 Task: Find connections with filter location El Idrissia with filter topic #ContentMarketingwith filter profile language English with filter current company AlMansoori Petroleum Services with filter school Jadavpur University, Kolkata with filter industry Accommodation Services with filter service category AnimationArchitecture with filter keywords title Accounts Payable/Receivable Clerk
Action: Mouse moved to (502, 74)
Screenshot: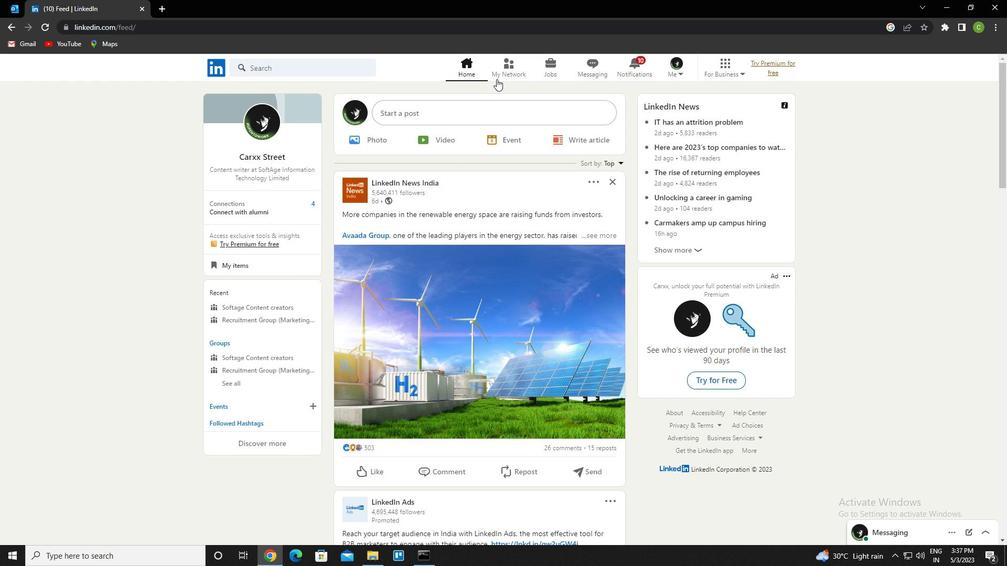 
Action: Mouse pressed left at (502, 74)
Screenshot: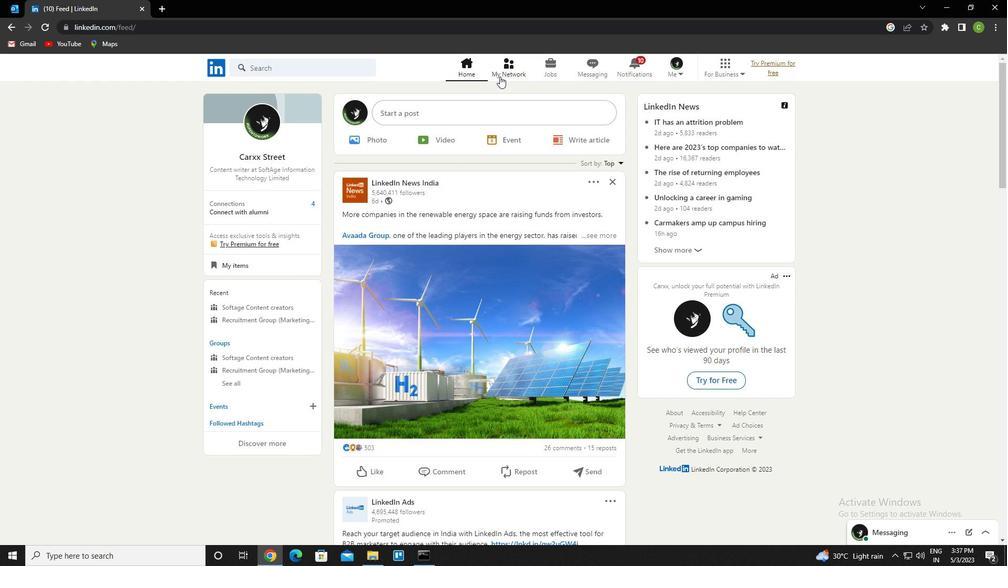 
Action: Mouse moved to (323, 127)
Screenshot: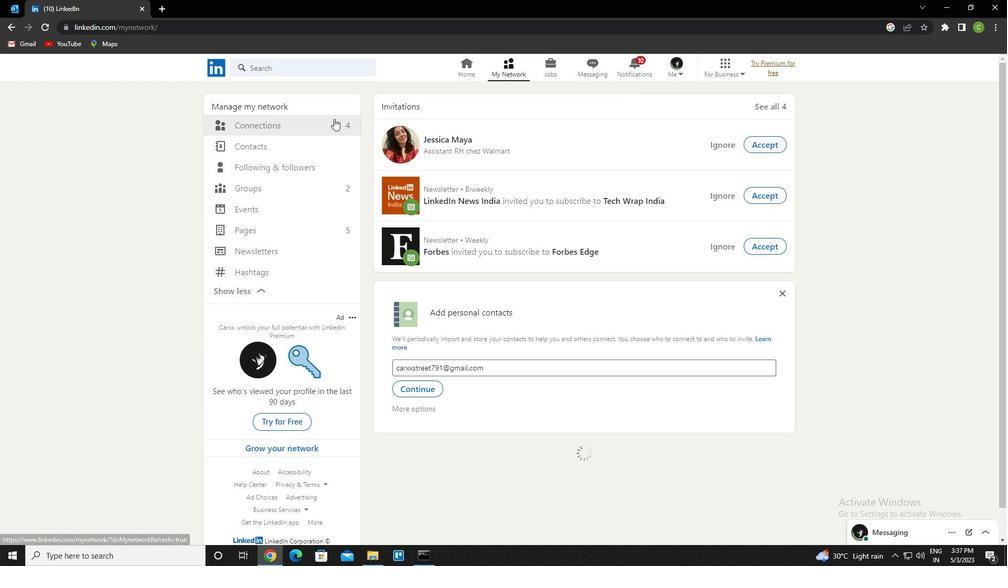 
Action: Mouse pressed left at (323, 127)
Screenshot: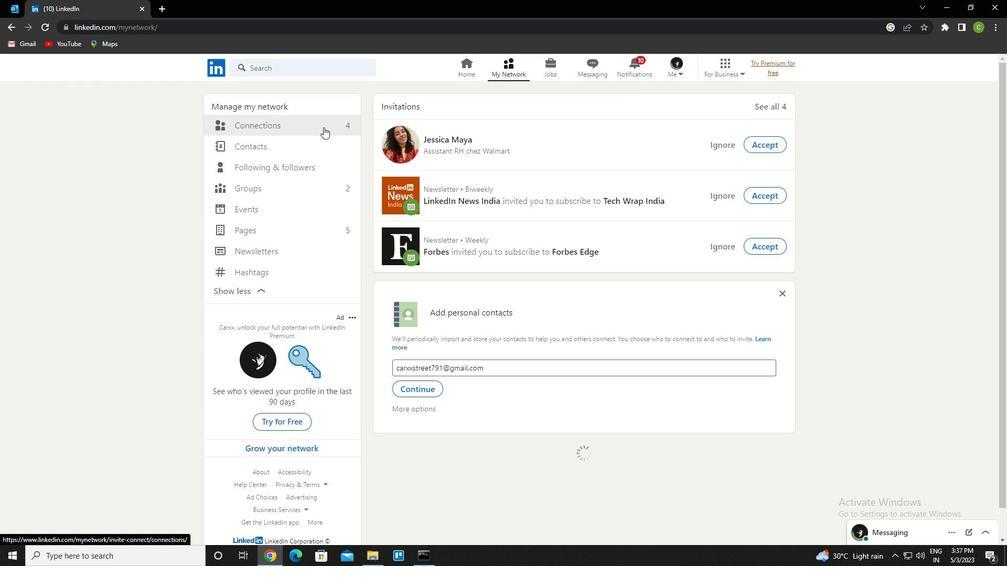 
Action: Mouse moved to (587, 123)
Screenshot: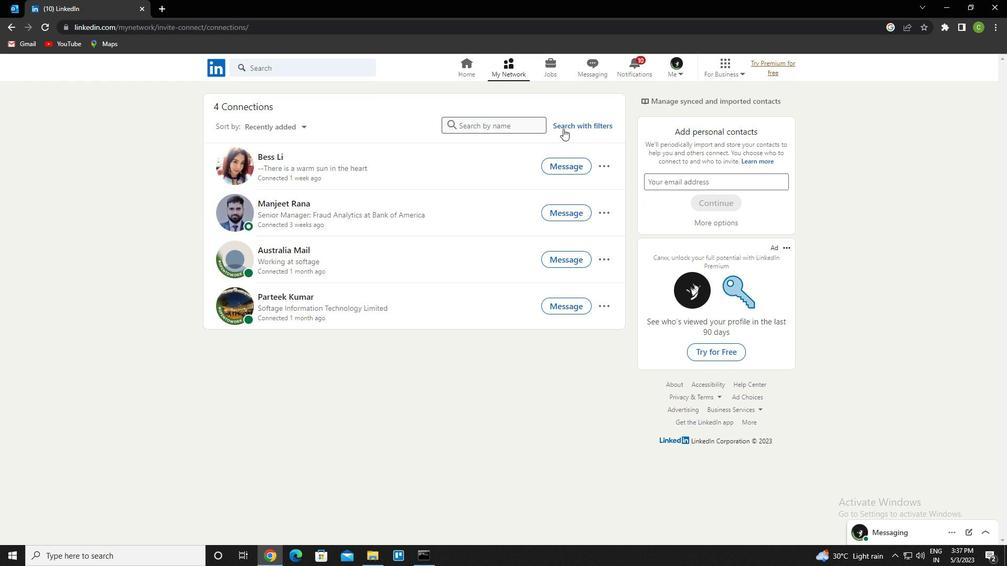 
Action: Mouse pressed left at (587, 123)
Screenshot: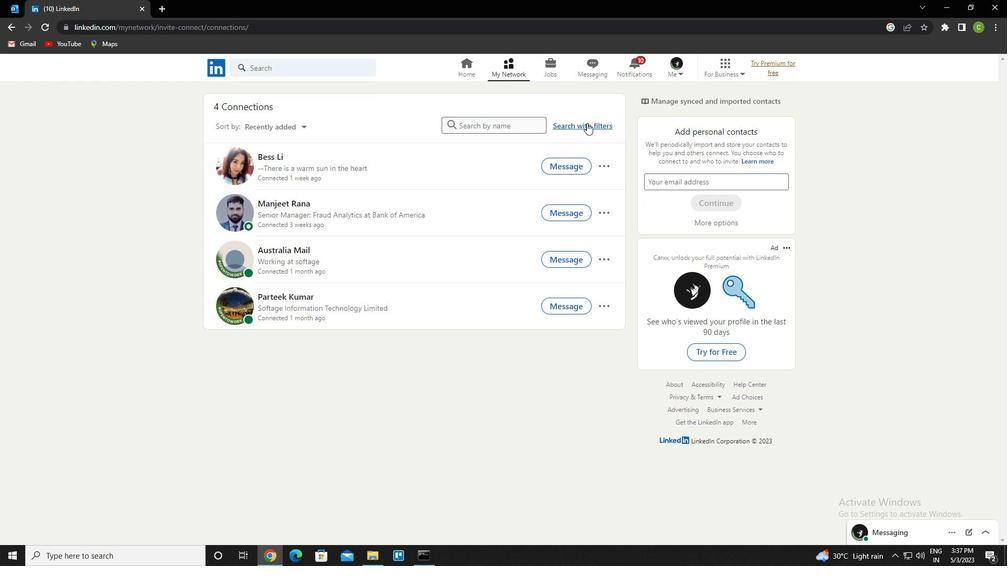 
Action: Mouse moved to (538, 99)
Screenshot: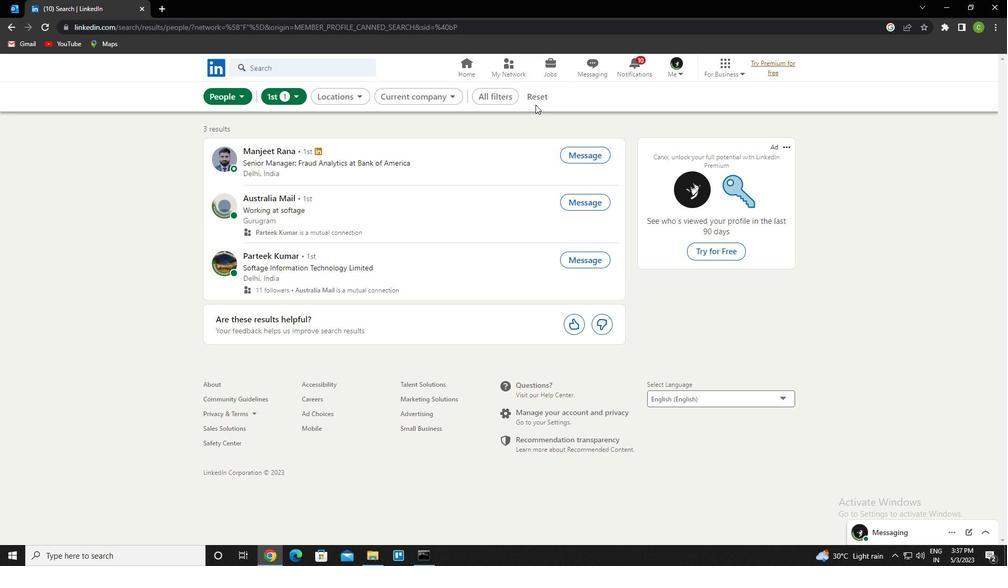 
Action: Mouse pressed left at (538, 99)
Screenshot: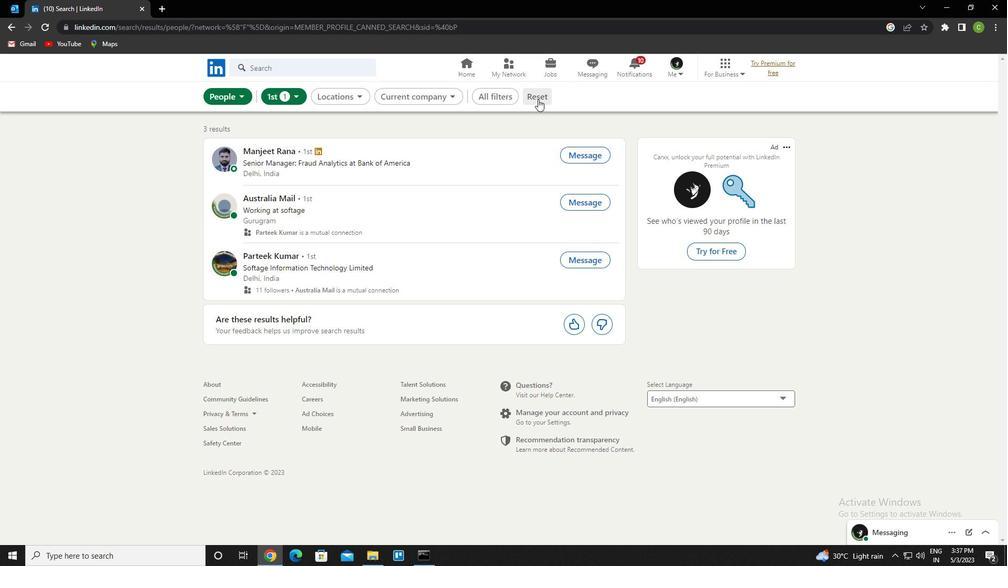 
Action: Mouse moved to (515, 99)
Screenshot: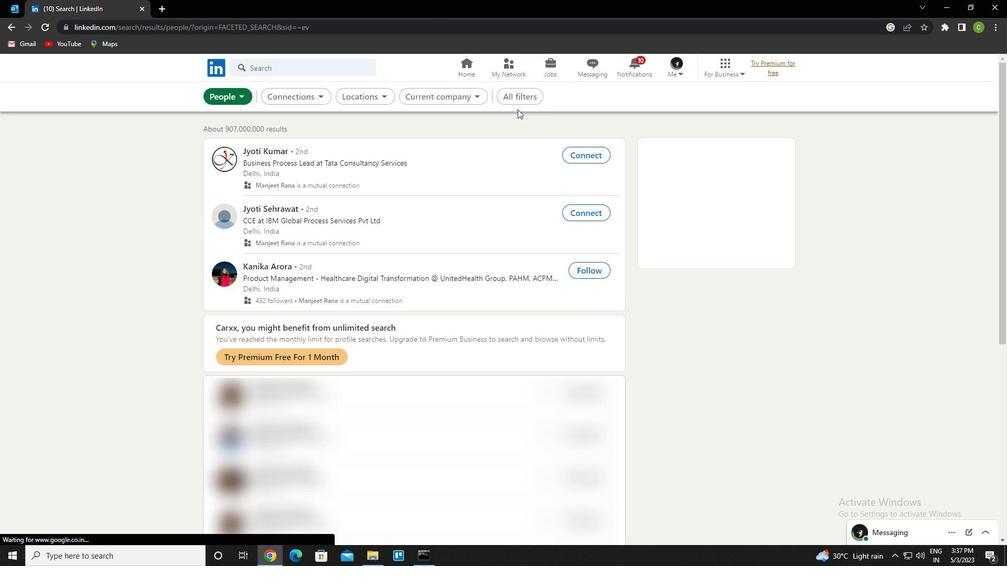 
Action: Mouse pressed left at (515, 99)
Screenshot: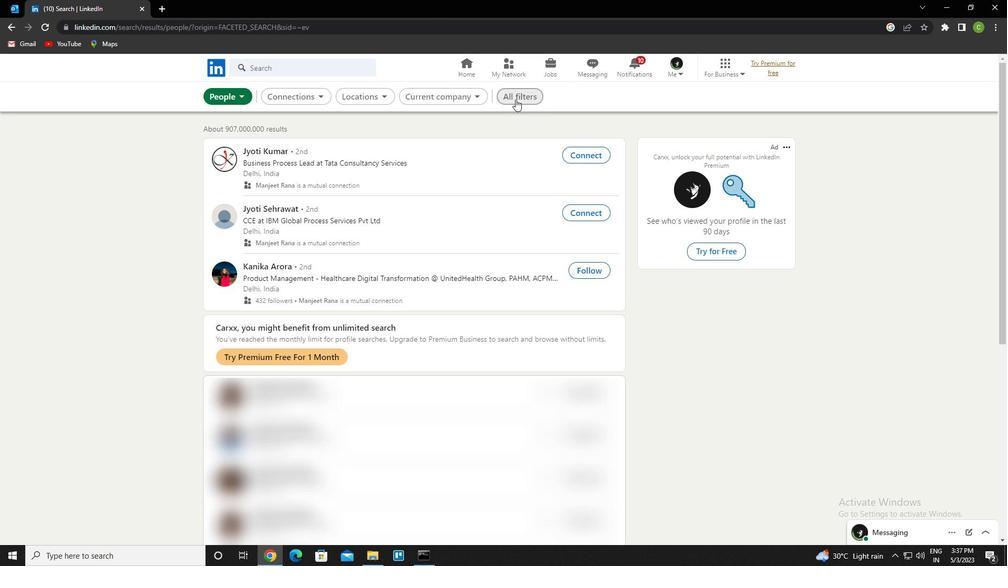 
Action: Mouse moved to (823, 313)
Screenshot: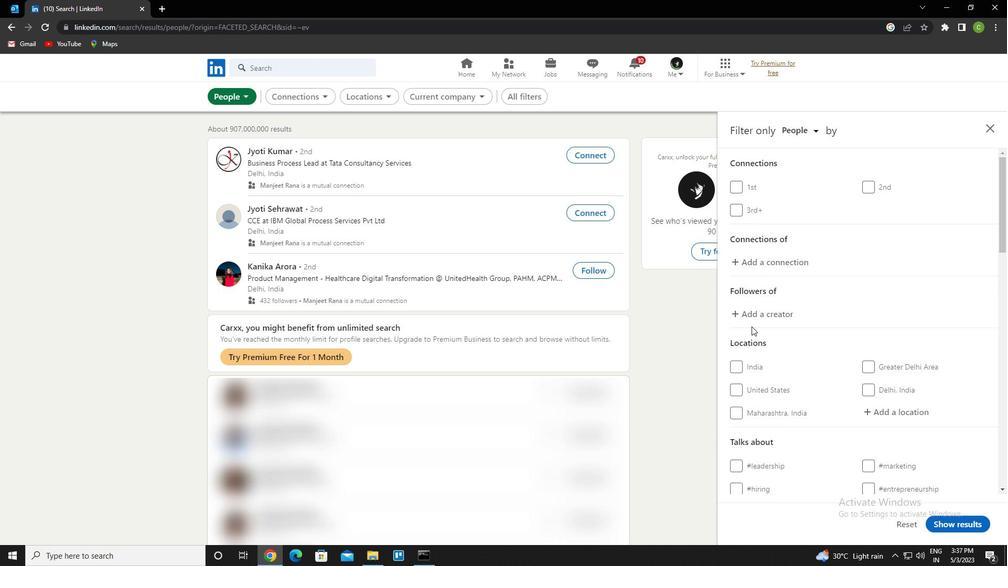 
Action: Mouse scrolled (823, 312) with delta (0, 0)
Screenshot: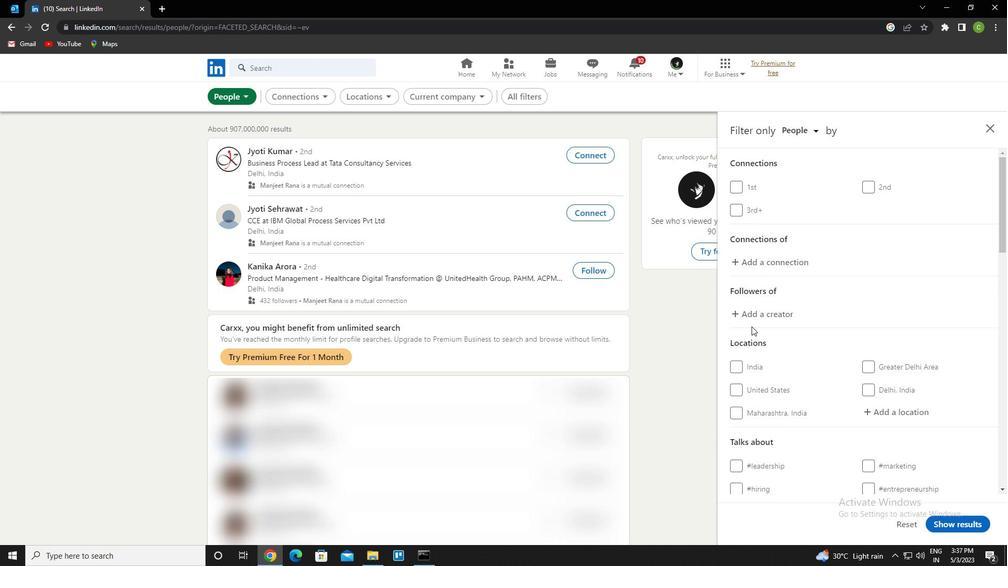 
Action: Mouse moved to (830, 304)
Screenshot: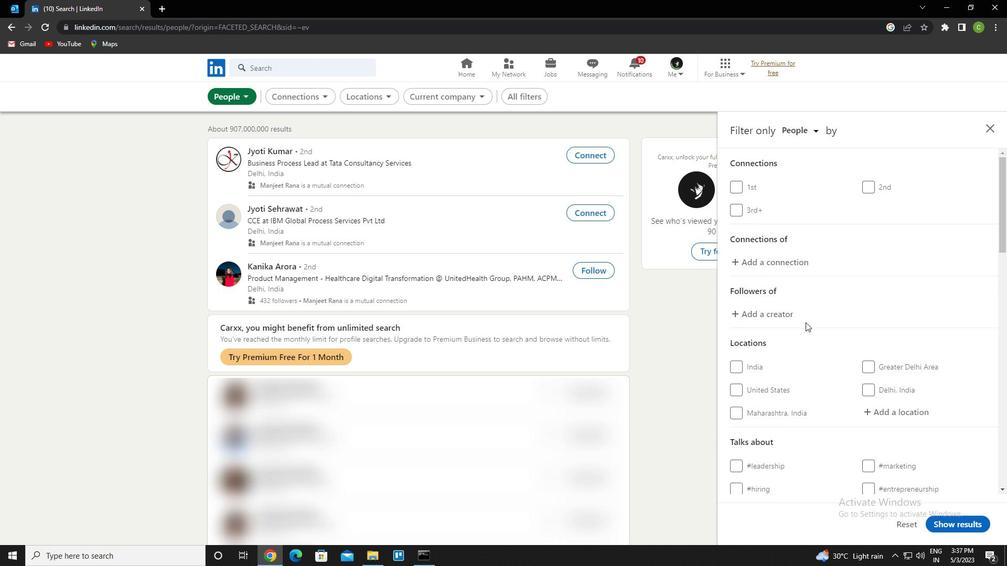 
Action: Mouse scrolled (830, 303) with delta (0, 0)
Screenshot: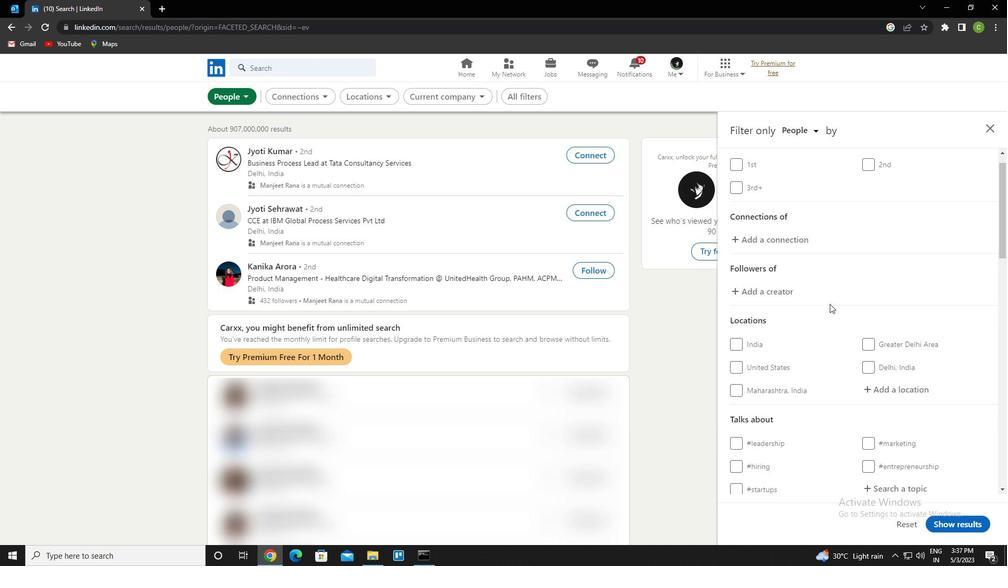 
Action: Mouse moved to (887, 300)
Screenshot: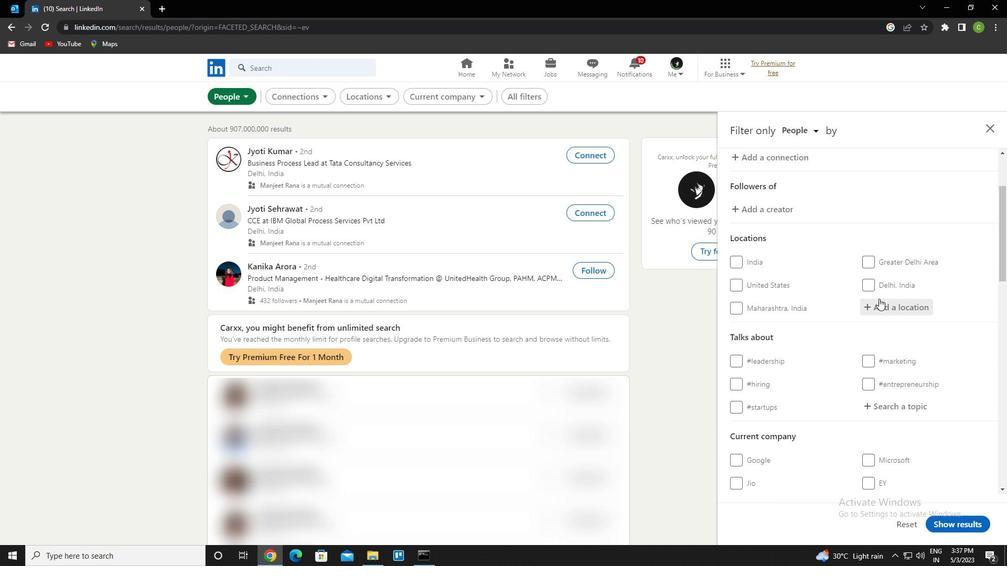 
Action: Mouse pressed left at (887, 300)
Screenshot: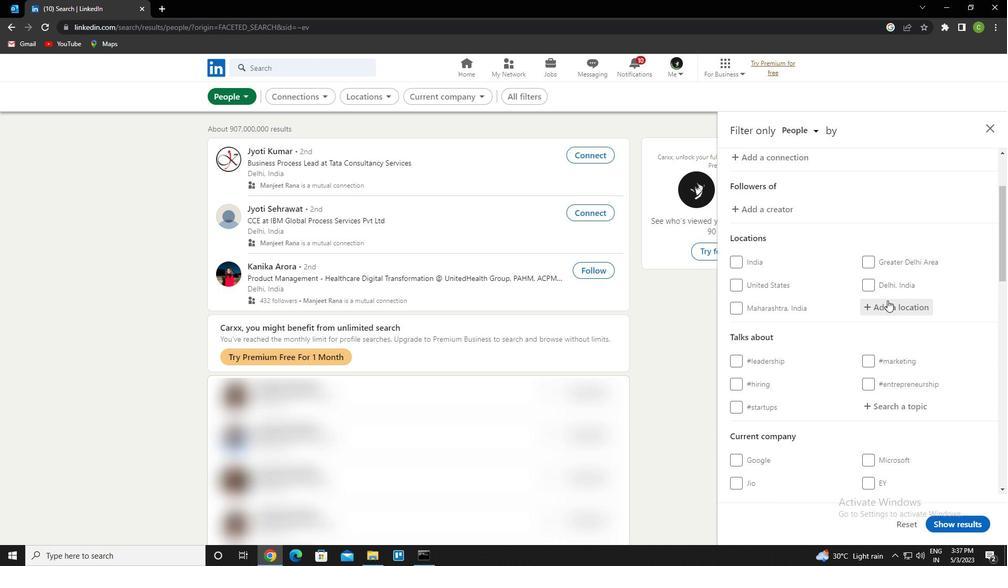
Action: Key pressed <Key.caps_lock>e<Key.caps_lock>l<Key.space><Key.caps_lock>i<Key.caps_lock>dissia<Key.left><Key.left><Key.left><Key.left>r<Key.backspace><Key.backspace>ri<Key.down><Key.enter>
Screenshot: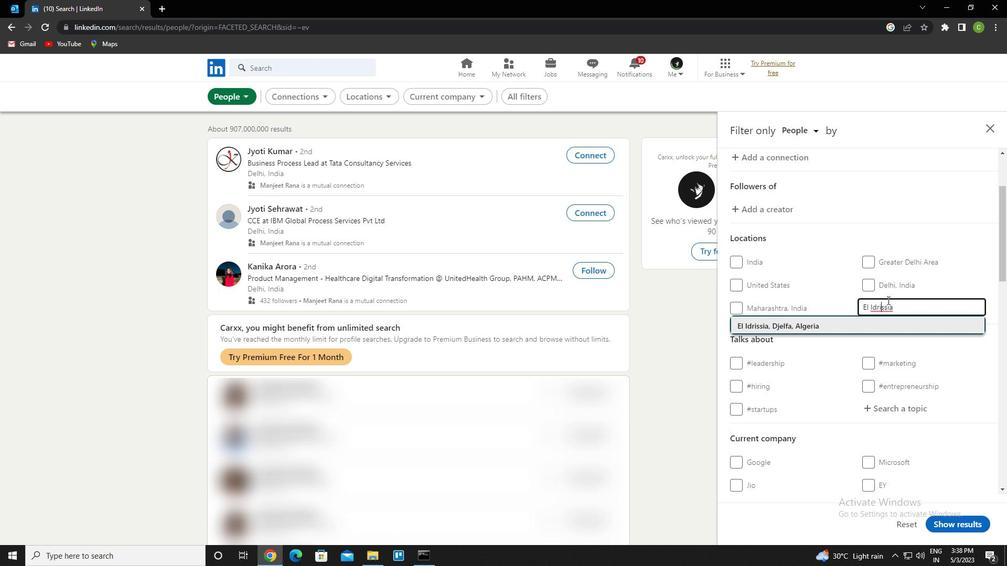 
Action: Mouse moved to (884, 302)
Screenshot: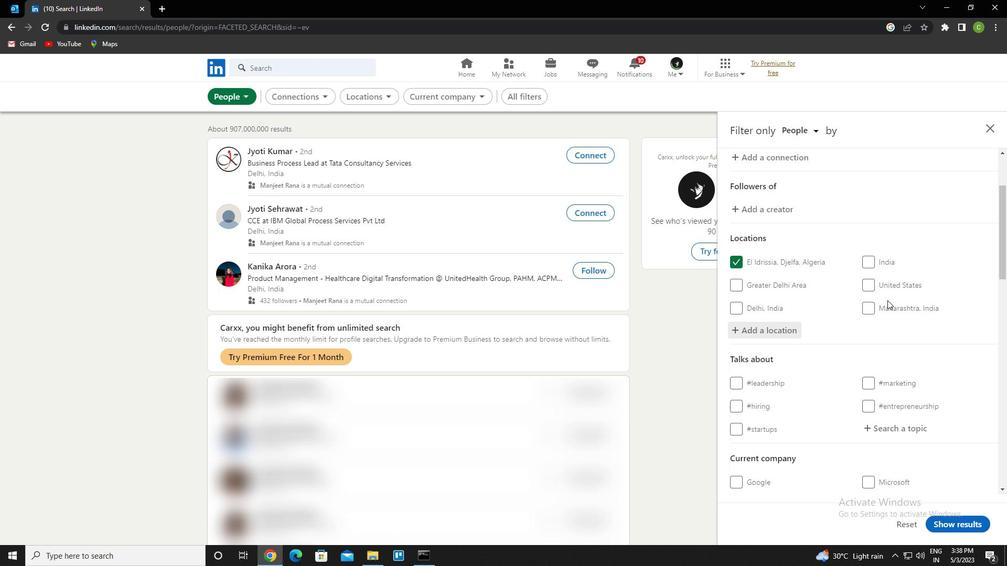 
Action: Mouse scrolled (884, 302) with delta (0, 0)
Screenshot: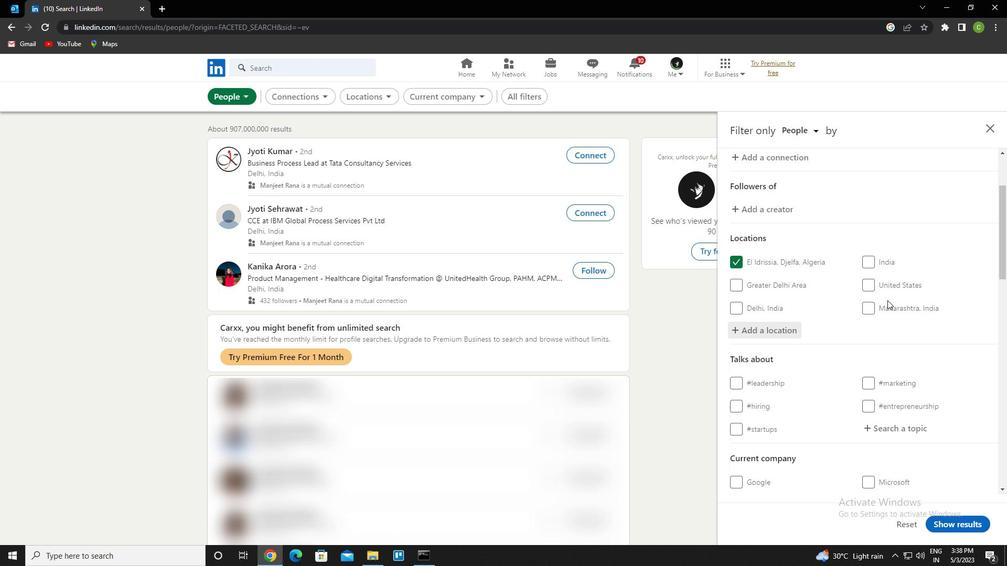 
Action: Mouse moved to (874, 309)
Screenshot: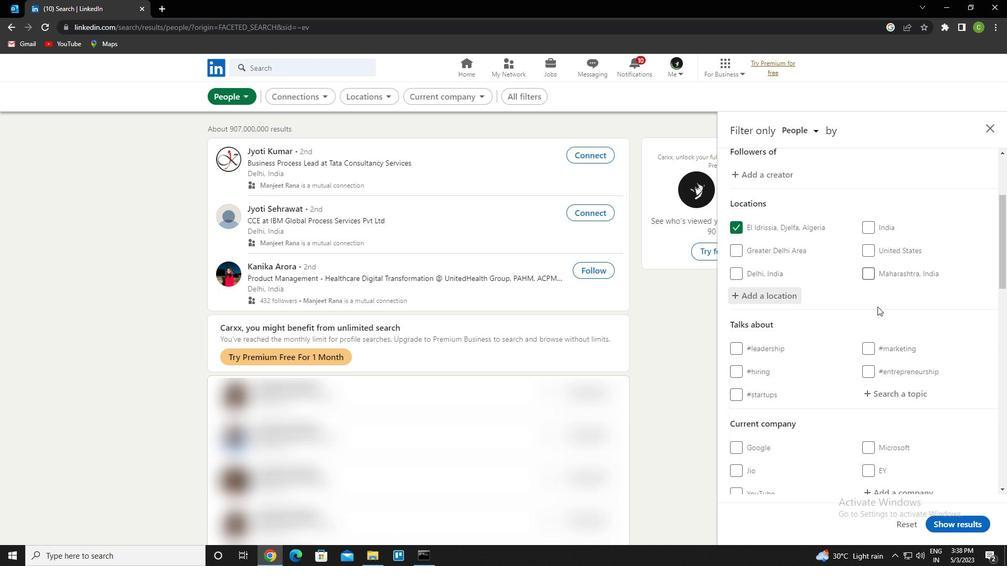 
Action: Mouse scrolled (874, 309) with delta (0, 0)
Screenshot: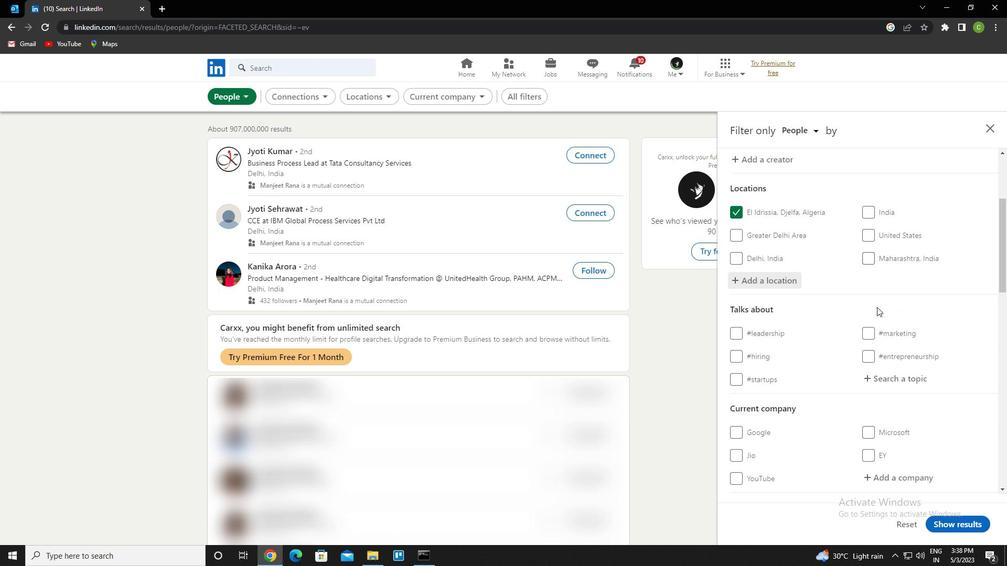 
Action: Mouse moved to (880, 319)
Screenshot: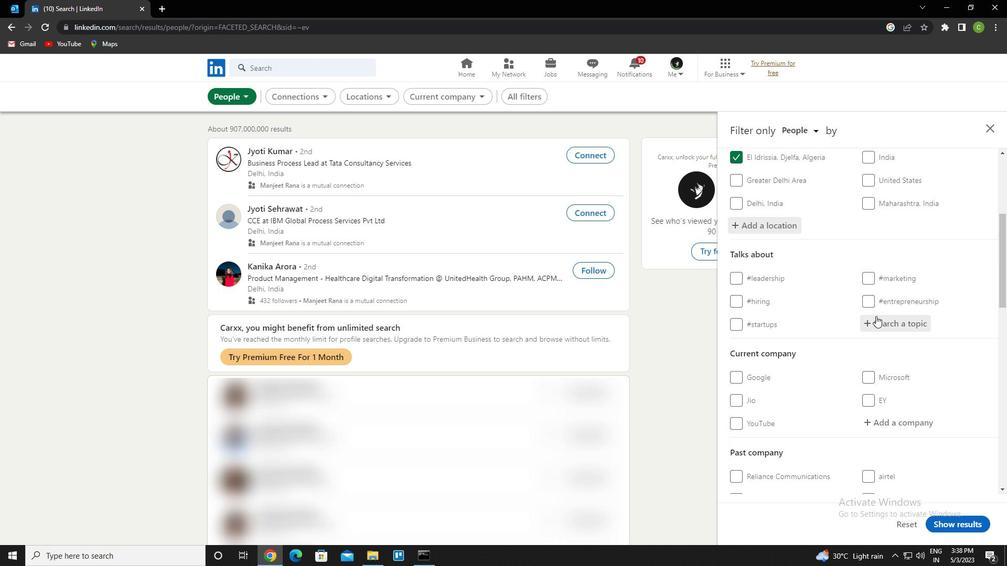 
Action: Mouse pressed left at (880, 319)
Screenshot: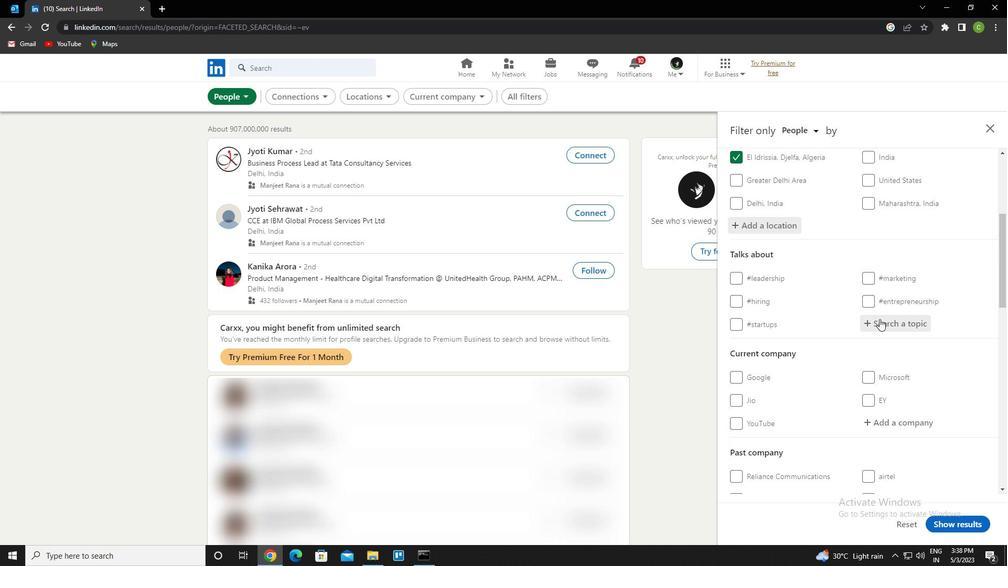
Action: Key pressed contentmarketing<Key.down><Key.enter>
Screenshot: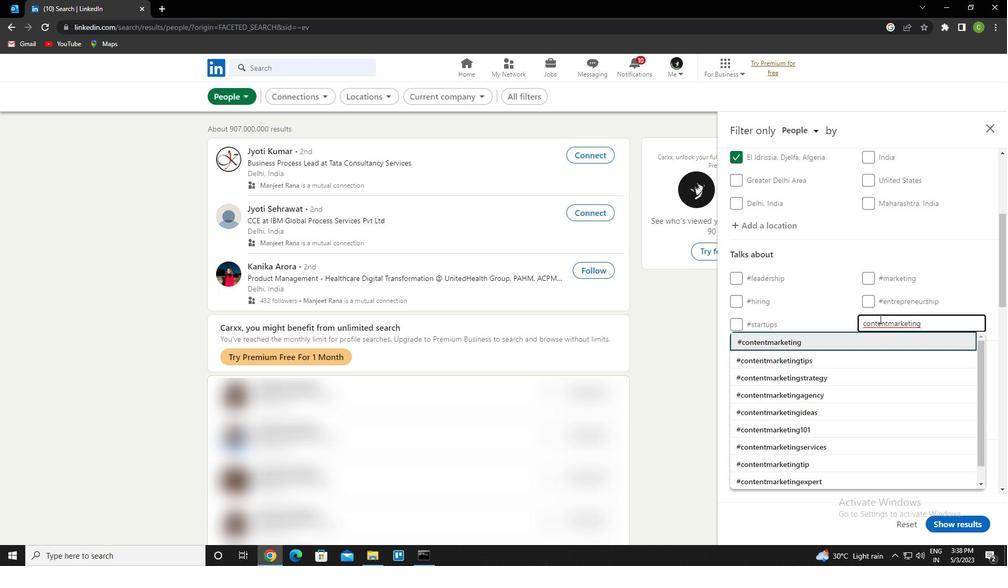 
Action: Mouse scrolled (880, 319) with delta (0, 0)
Screenshot: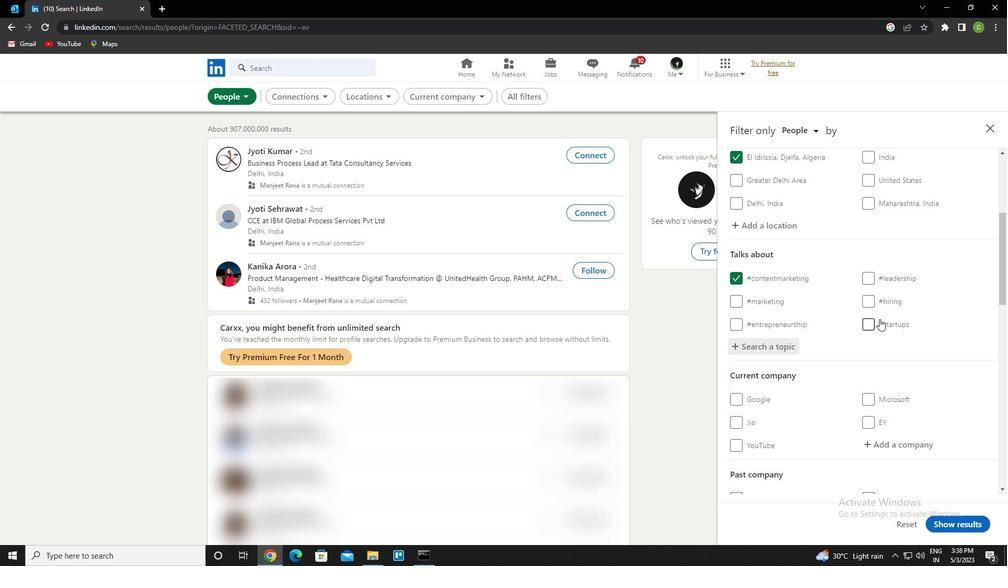 
Action: Mouse scrolled (880, 319) with delta (0, 0)
Screenshot: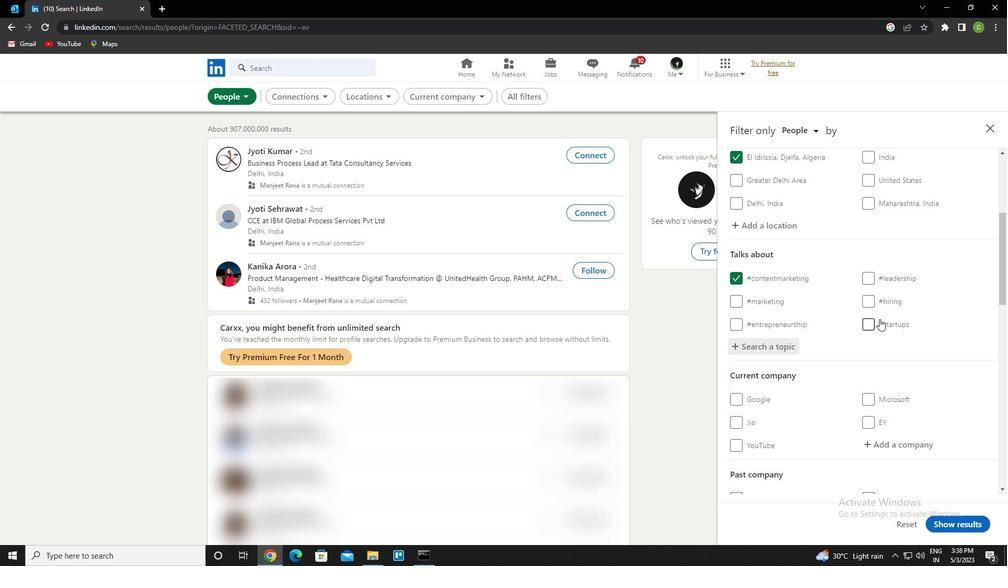 
Action: Mouse scrolled (880, 319) with delta (0, 0)
Screenshot: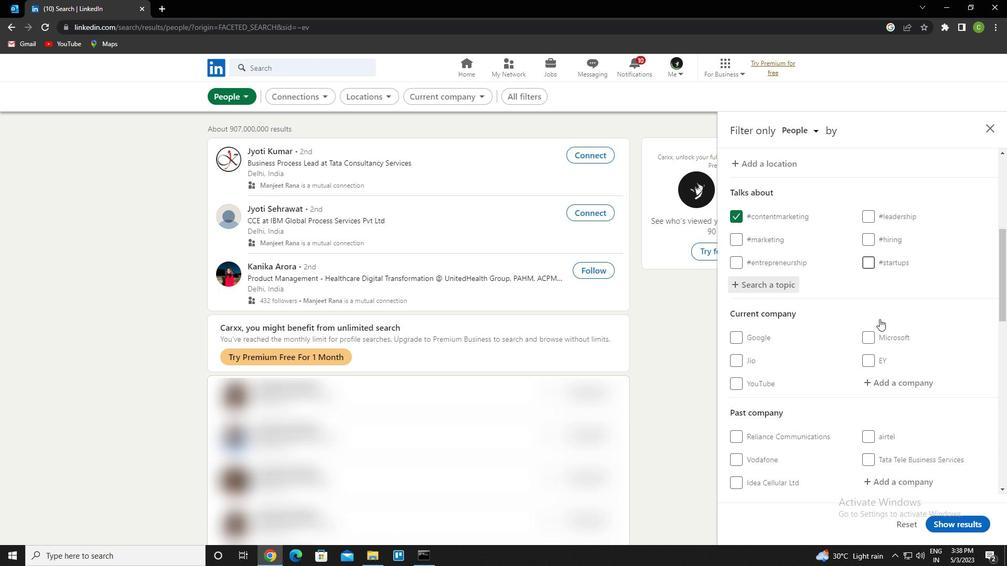 
Action: Mouse scrolled (880, 319) with delta (0, 0)
Screenshot: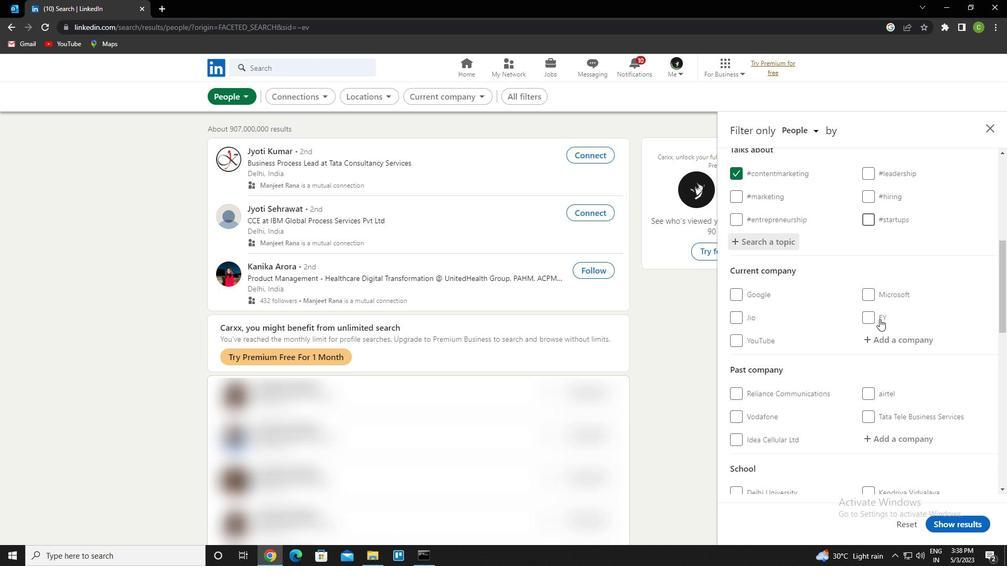
Action: Mouse scrolled (880, 319) with delta (0, 0)
Screenshot: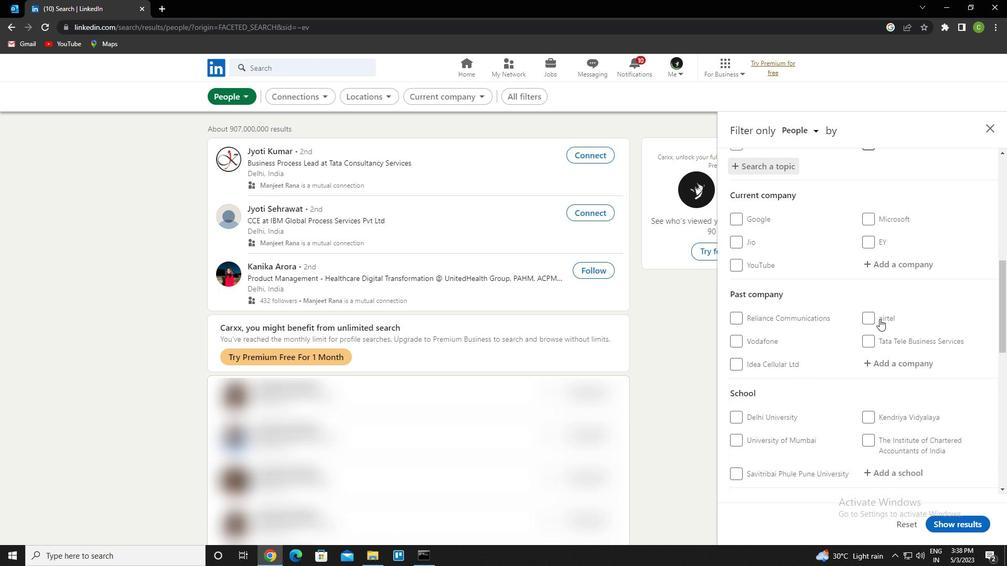 
Action: Mouse scrolled (880, 319) with delta (0, 0)
Screenshot: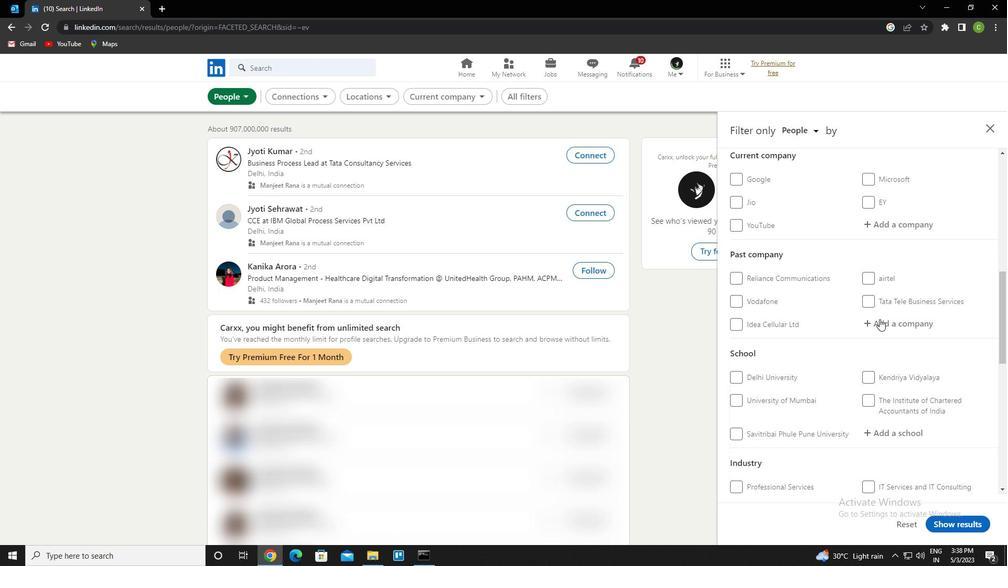
Action: Mouse scrolled (880, 319) with delta (0, 0)
Screenshot: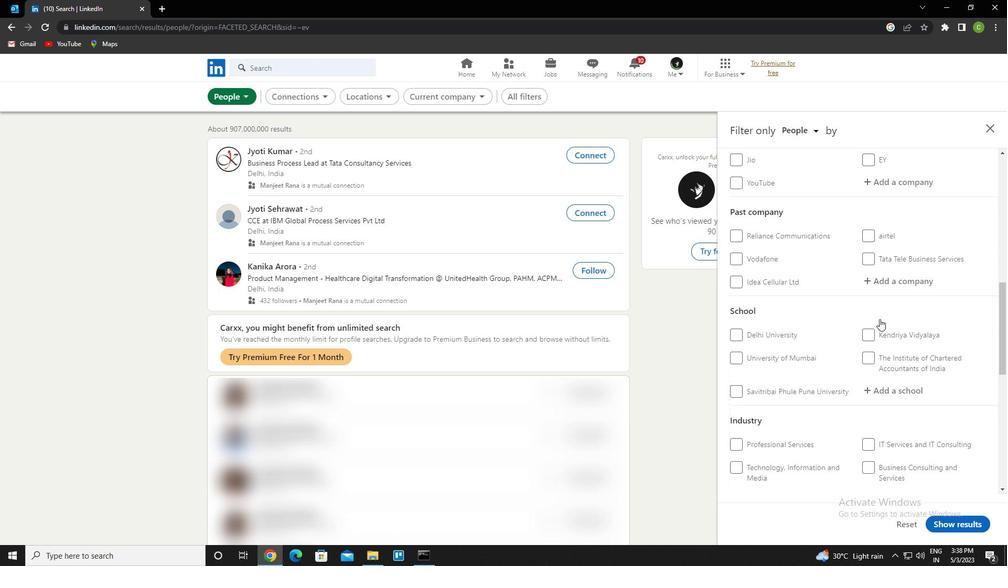 
Action: Mouse scrolled (880, 319) with delta (0, 0)
Screenshot: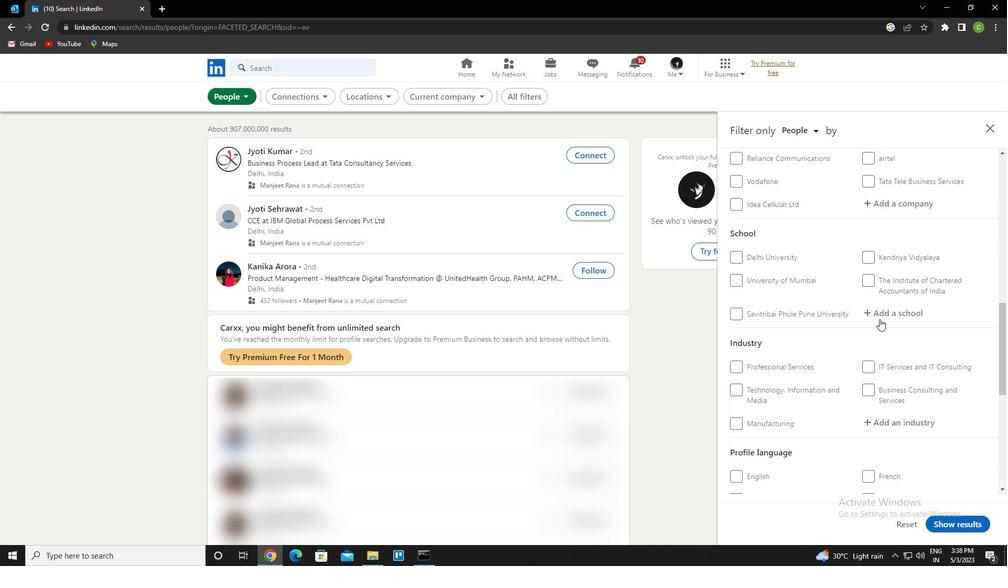 
Action: Mouse scrolled (880, 319) with delta (0, 0)
Screenshot: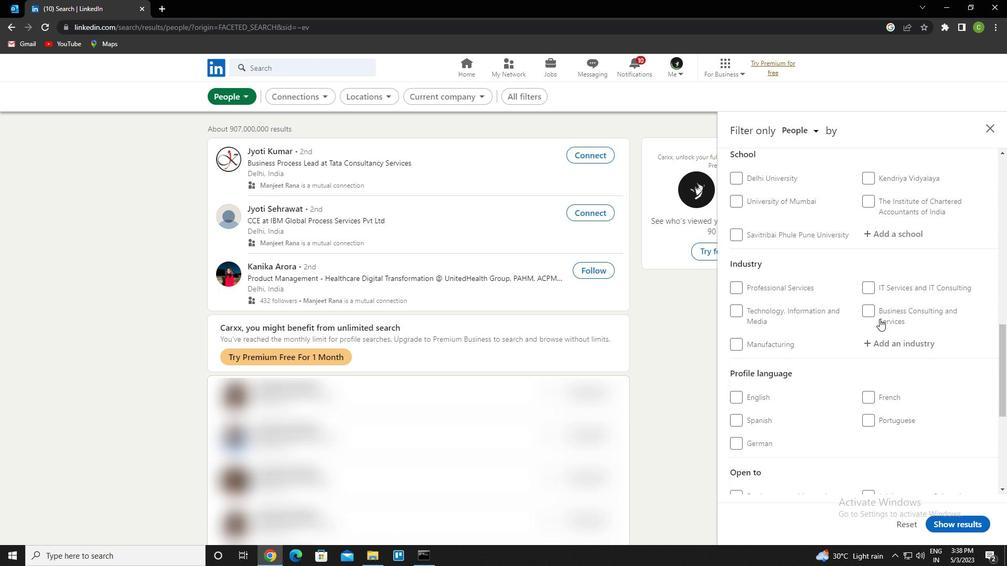 
Action: Mouse moved to (874, 322)
Screenshot: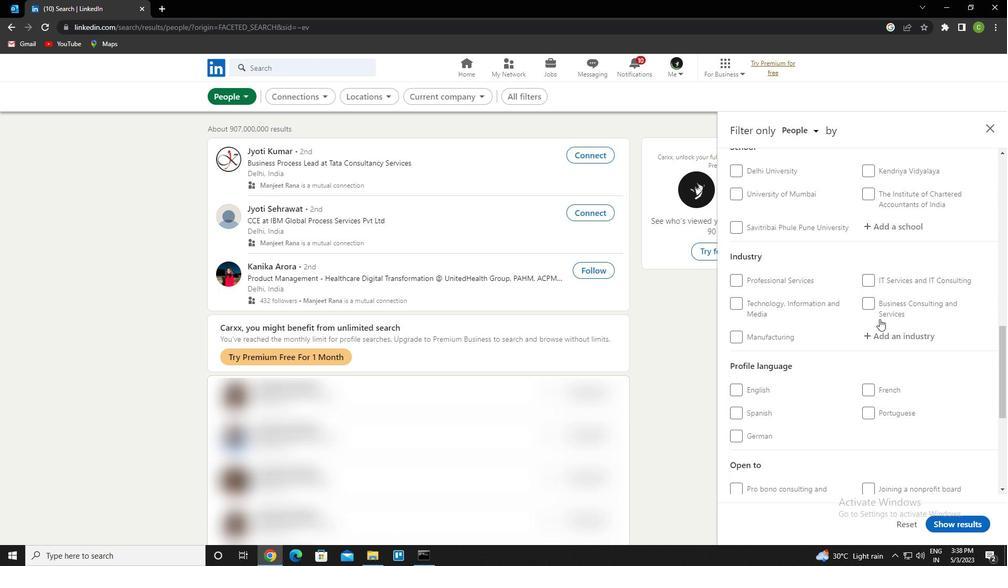 
Action: Mouse scrolled (874, 321) with delta (0, 0)
Screenshot: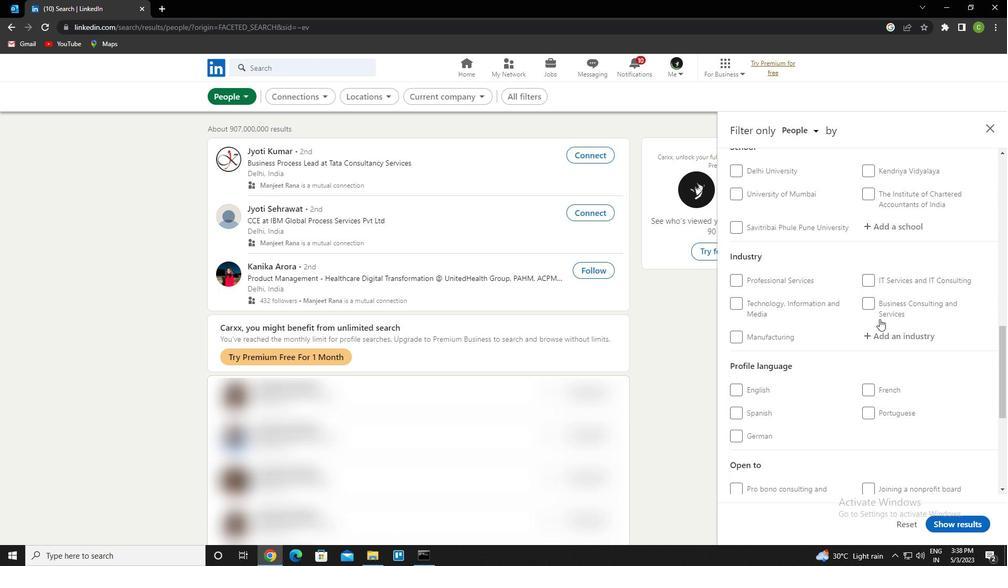 
Action: Mouse moved to (731, 294)
Screenshot: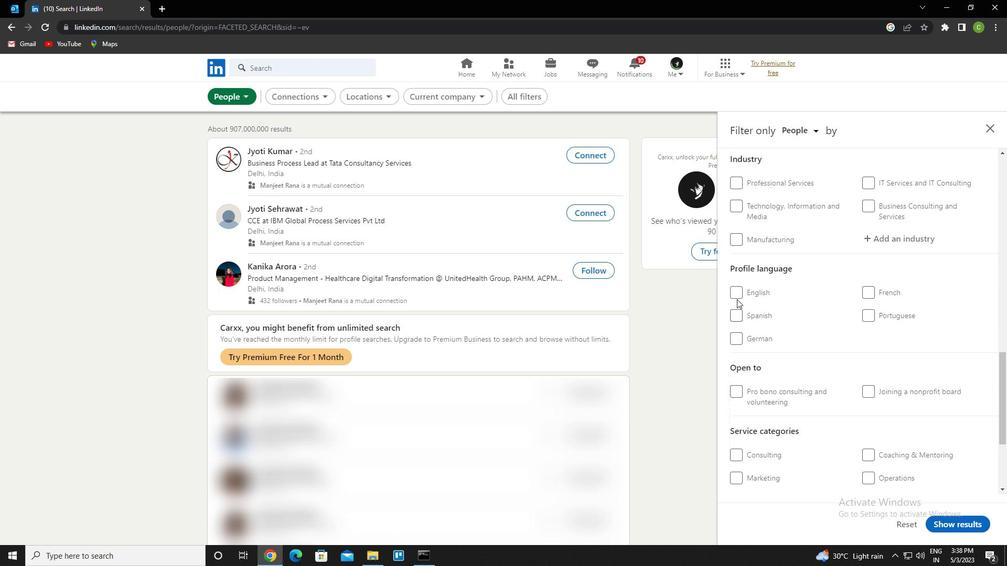 
Action: Mouse pressed left at (731, 294)
Screenshot: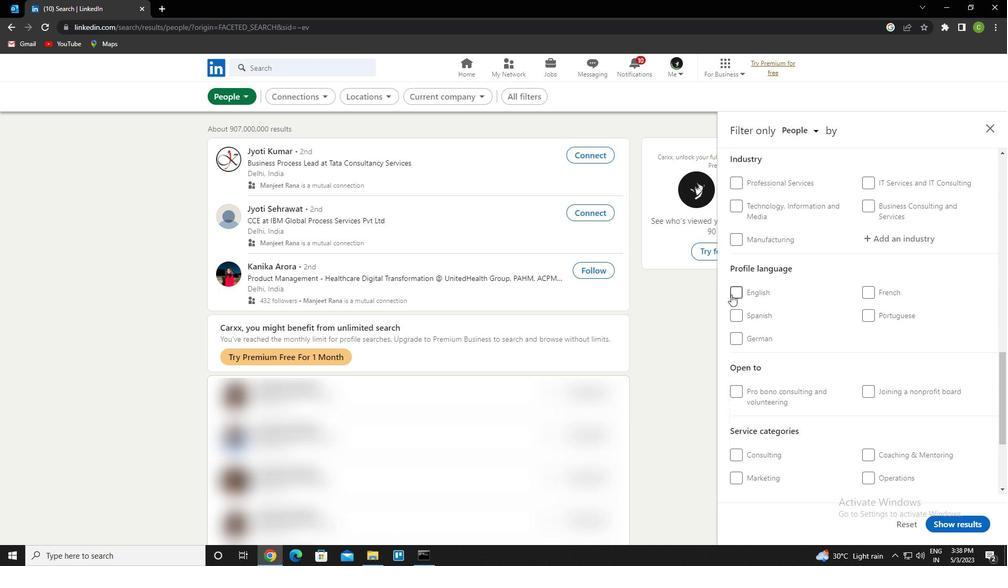 
Action: Mouse moved to (789, 336)
Screenshot: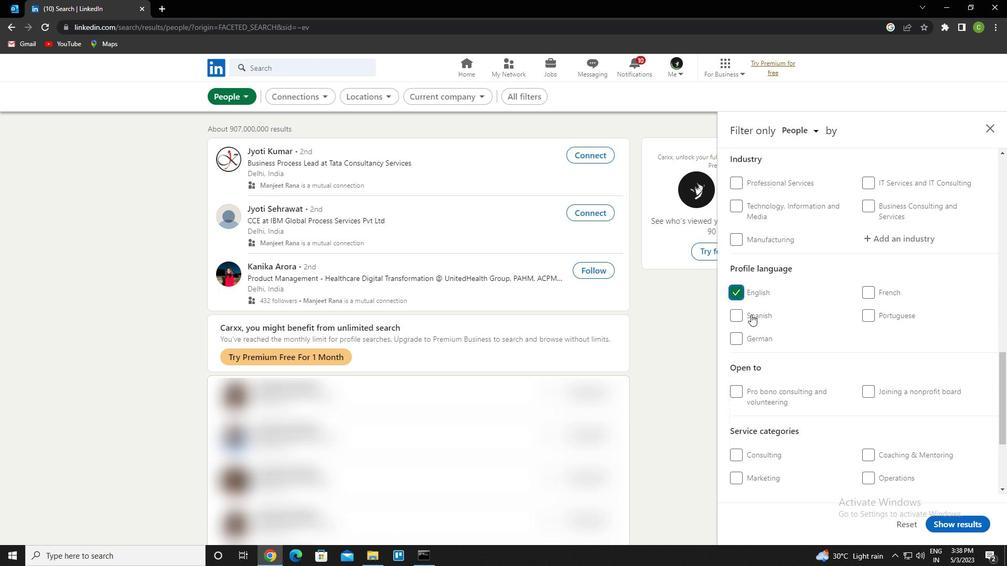 
Action: Mouse scrolled (789, 337) with delta (0, 0)
Screenshot: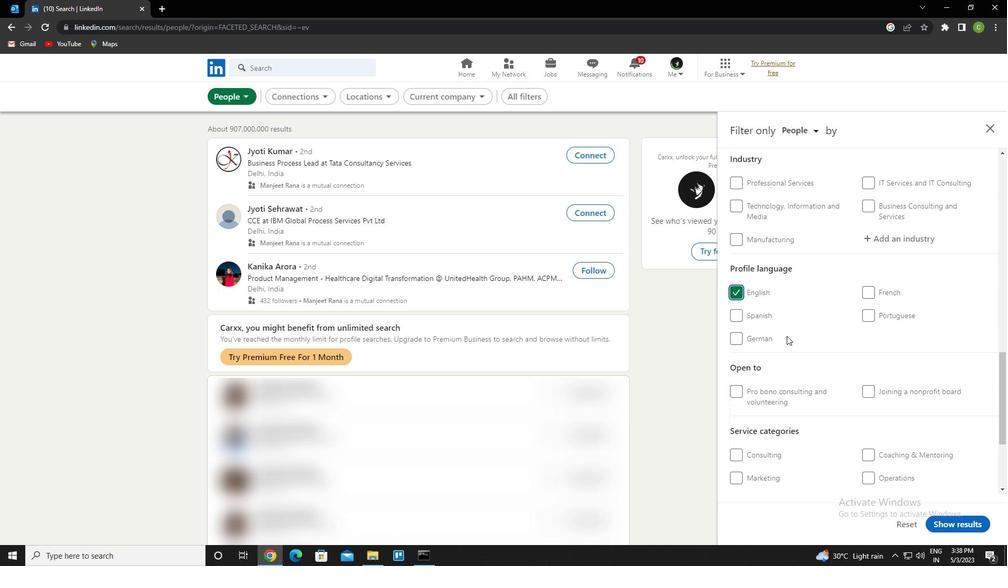 
Action: Mouse scrolled (789, 337) with delta (0, 0)
Screenshot: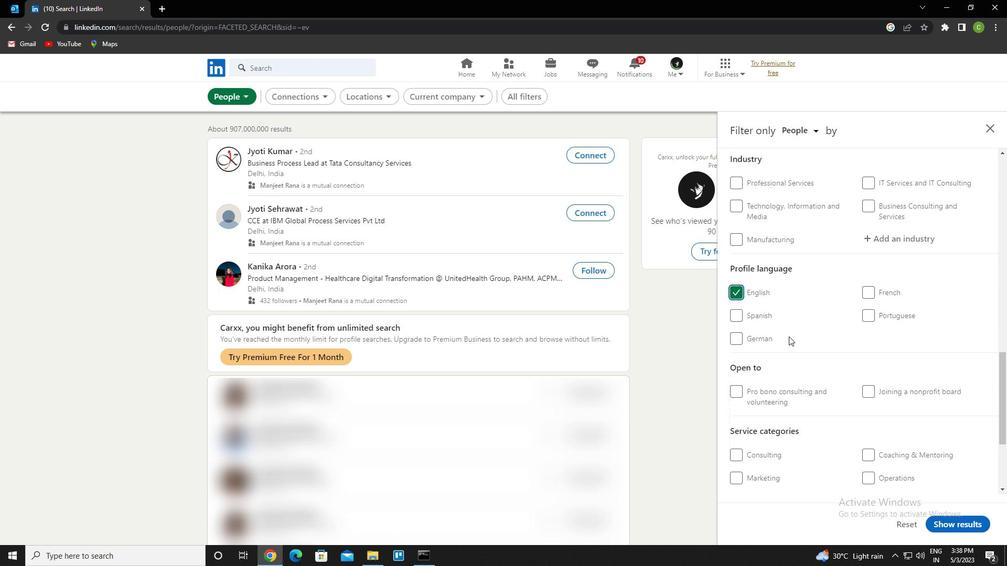 
Action: Mouse scrolled (789, 337) with delta (0, 0)
Screenshot: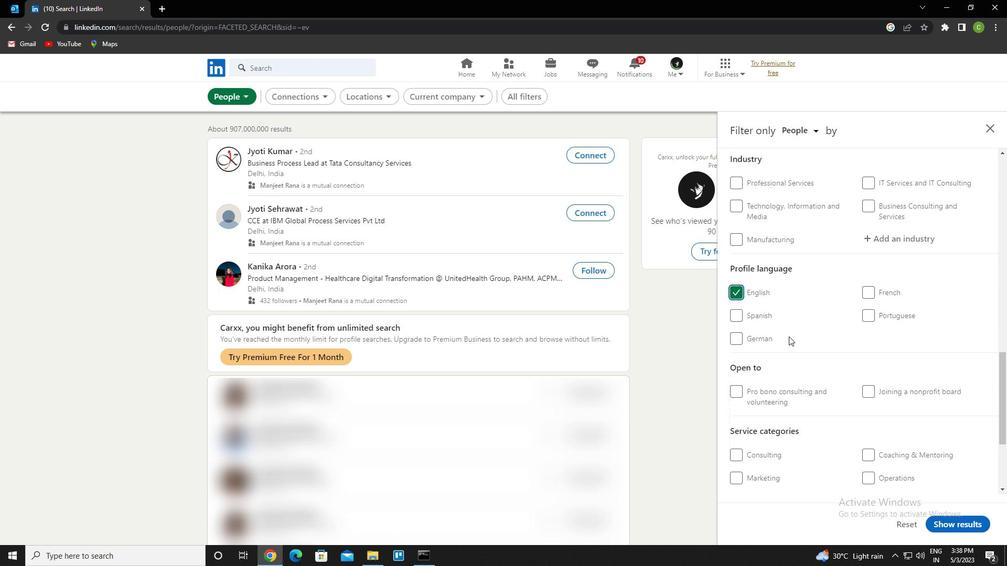 
Action: Mouse scrolled (789, 337) with delta (0, 0)
Screenshot: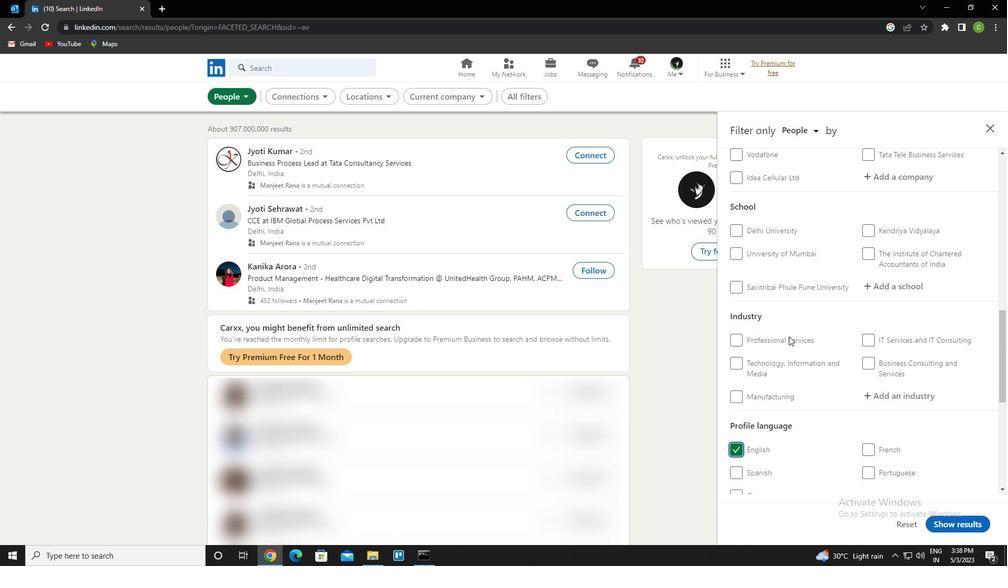 
Action: Mouse scrolled (789, 337) with delta (0, 0)
Screenshot: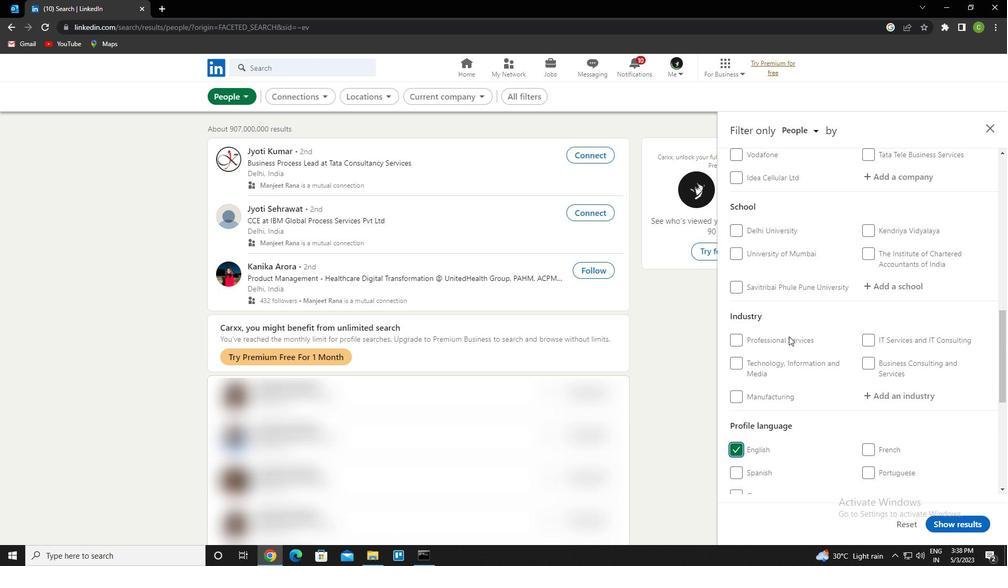 
Action: Mouse scrolled (789, 337) with delta (0, 0)
Screenshot: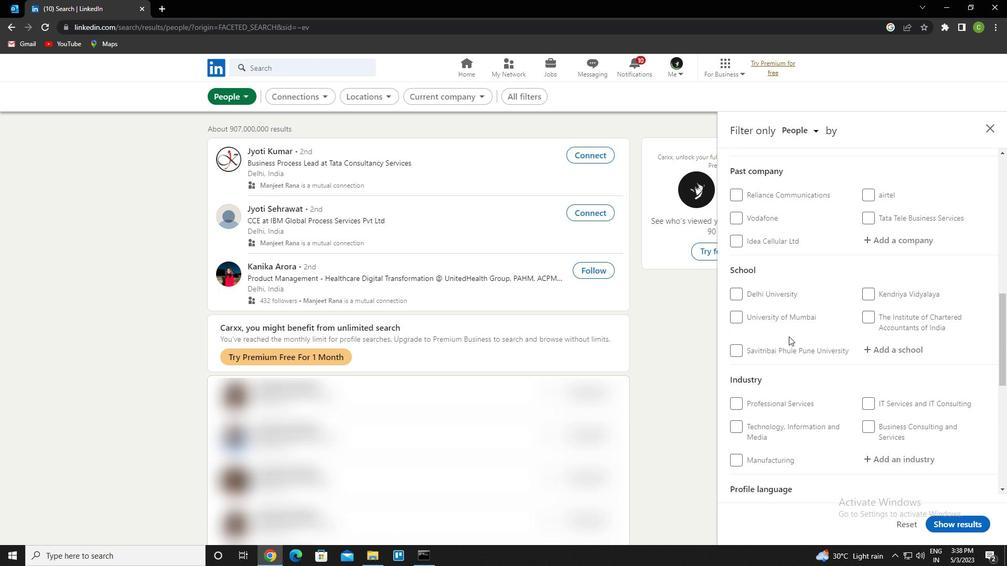 
Action: Mouse moved to (894, 239)
Screenshot: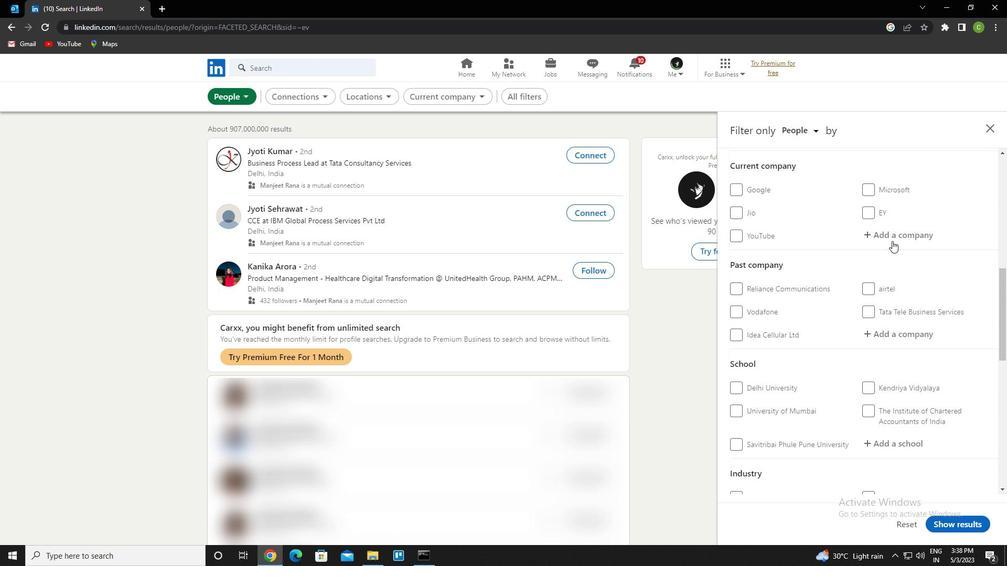 
Action: Mouse pressed left at (894, 239)
Screenshot: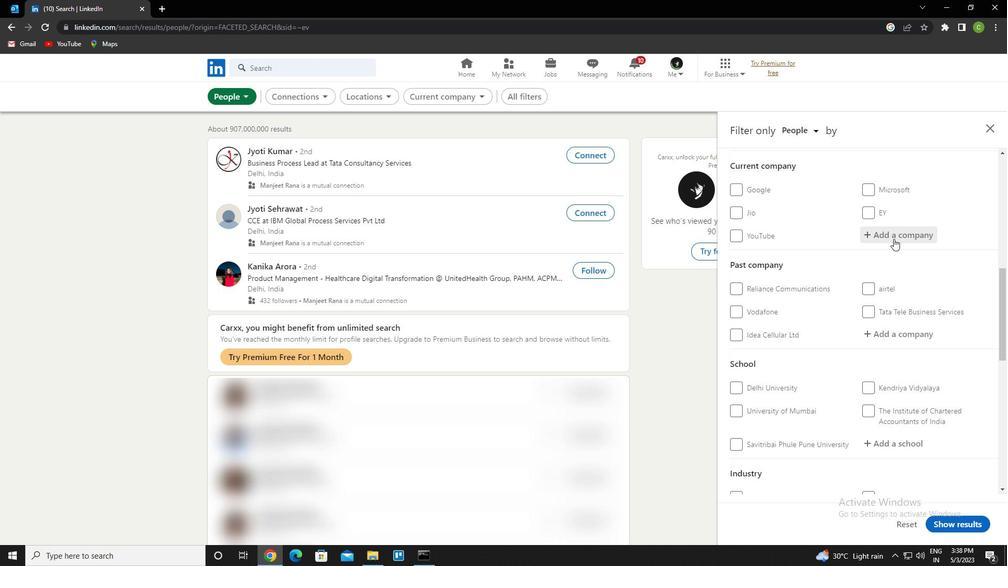 
Action: Key pressed <Key.caps_lock>a<Key.caps_lock><Key.caps_lock>im<Key.caps_lock>ans<Key.backspace><Key.backspace><Key.backspace><Key.backspace><Key.backspace>l<Key.caps_lock>m<Key.caps_lock>ansoori<Key.space>petroleum<Key.space><Key.down><Key.enter>
Screenshot: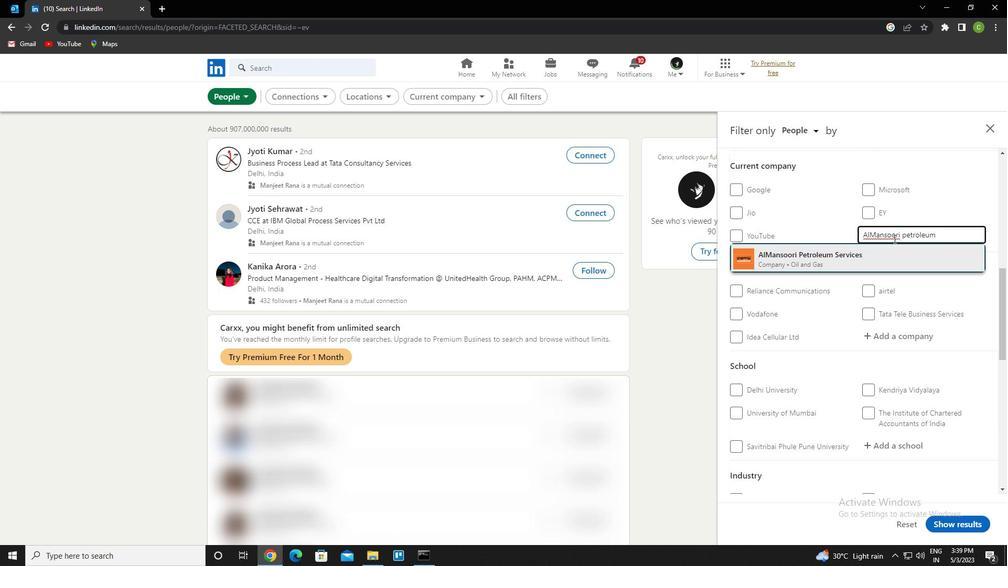 
Action: Mouse scrolled (894, 238) with delta (0, 0)
Screenshot: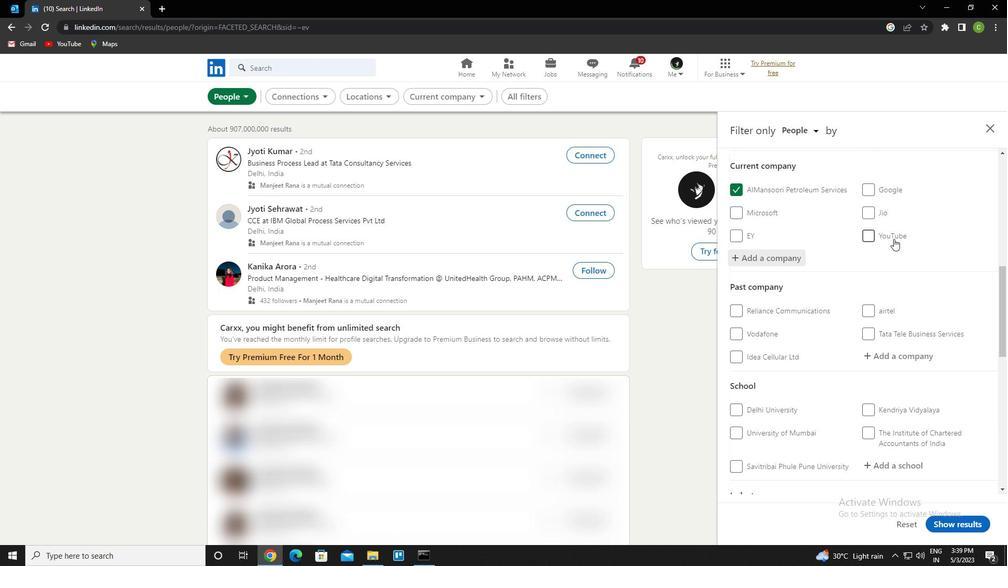 
Action: Mouse scrolled (894, 238) with delta (0, 0)
Screenshot: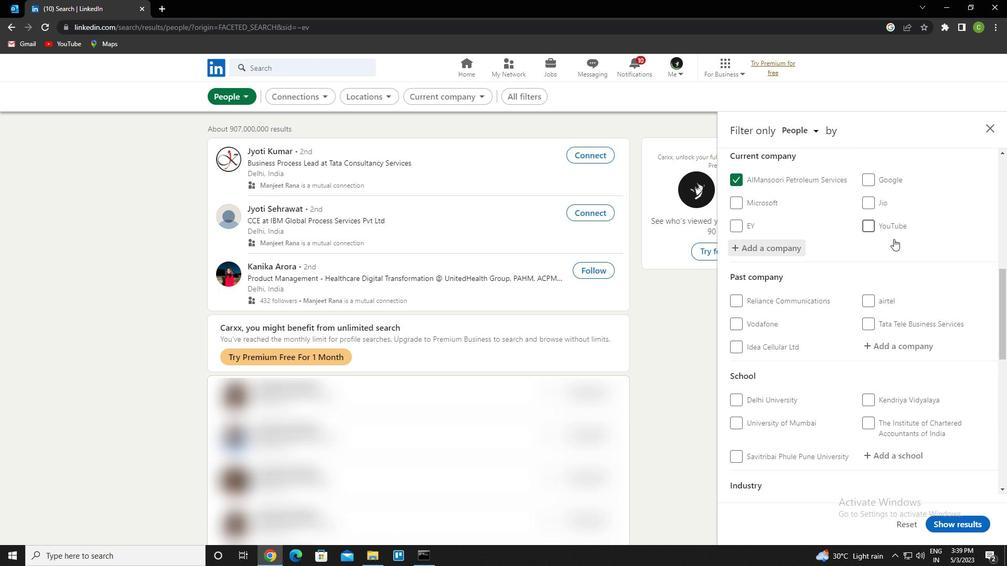 
Action: Mouse scrolled (894, 238) with delta (0, 0)
Screenshot: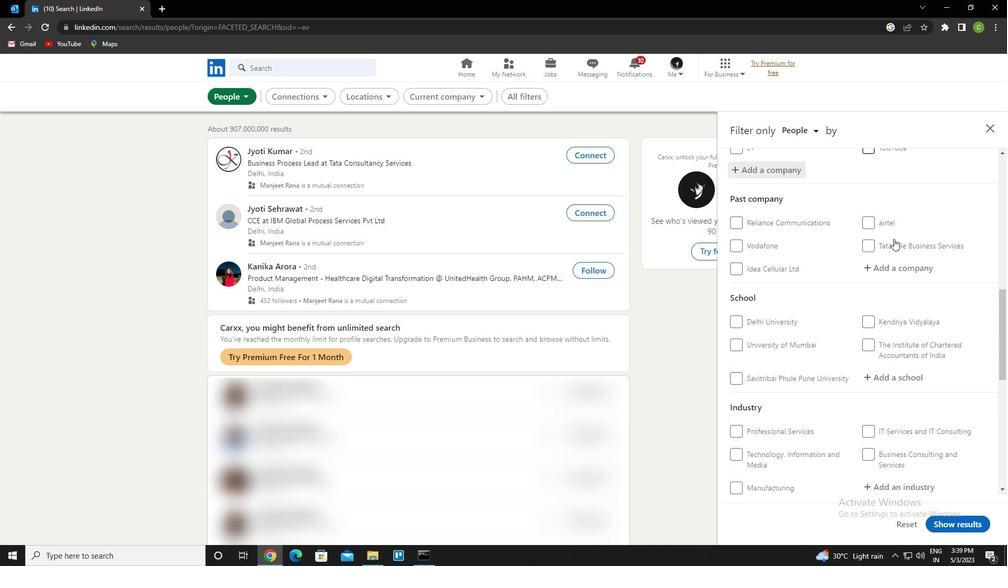 
Action: Mouse scrolled (894, 238) with delta (0, 0)
Screenshot: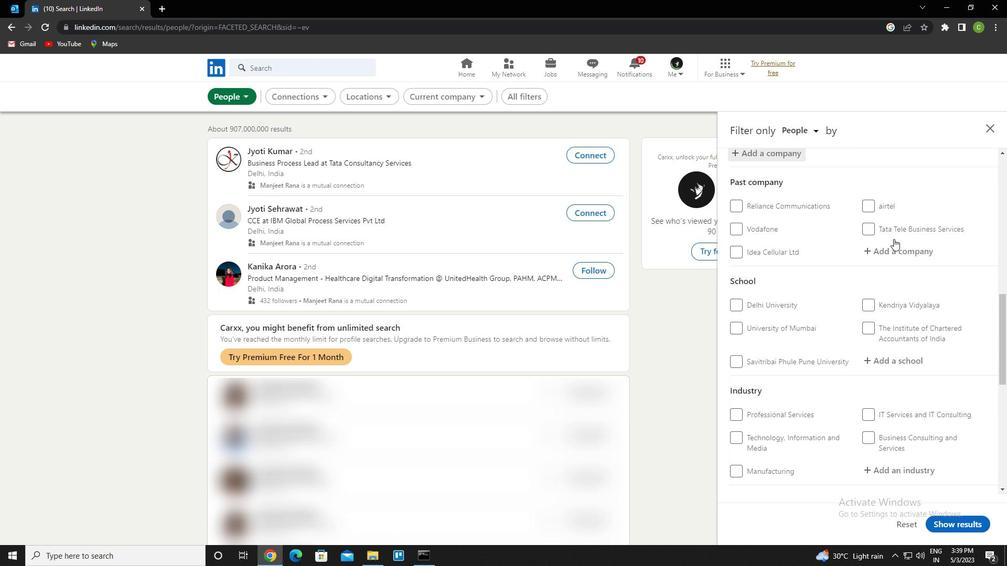 
Action: Mouse moved to (898, 258)
Screenshot: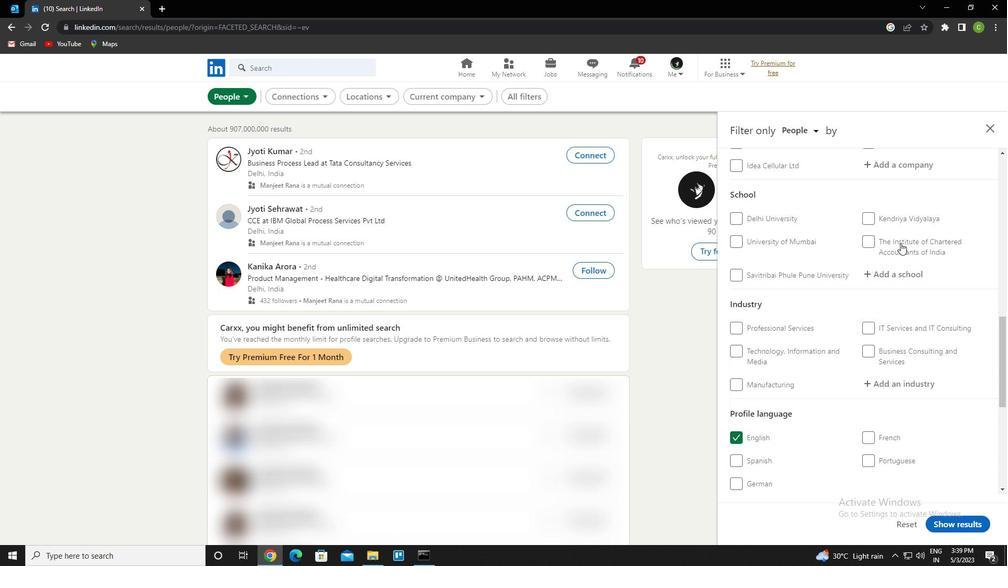
Action: Mouse pressed left at (898, 258)
Screenshot: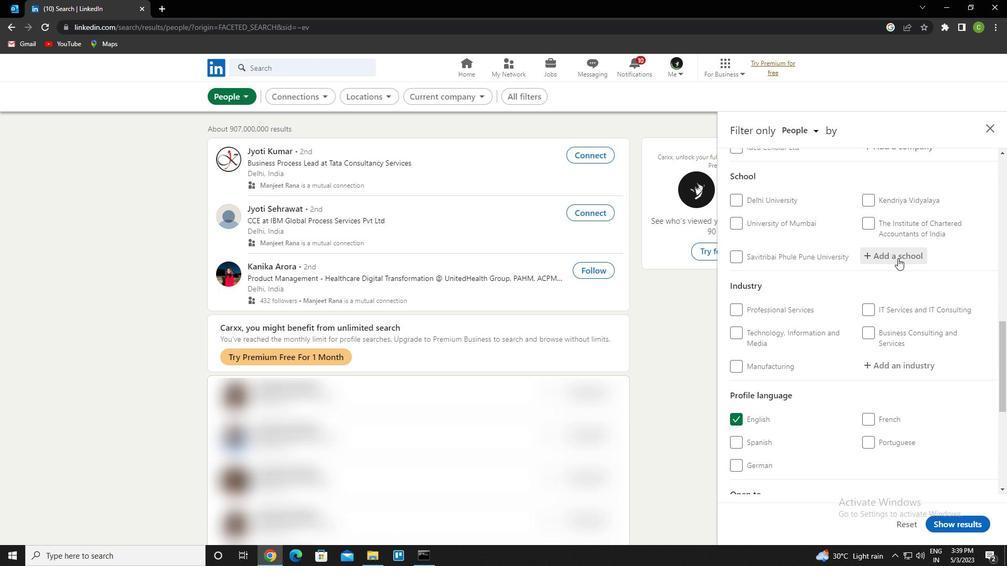 
Action: Key pressed <Key.caps_lock>j<Key.caps_lock>adavpur<Key.space>universiy<Key.backspace>ty<Key.down><Key.down><Key.enter>
Screenshot: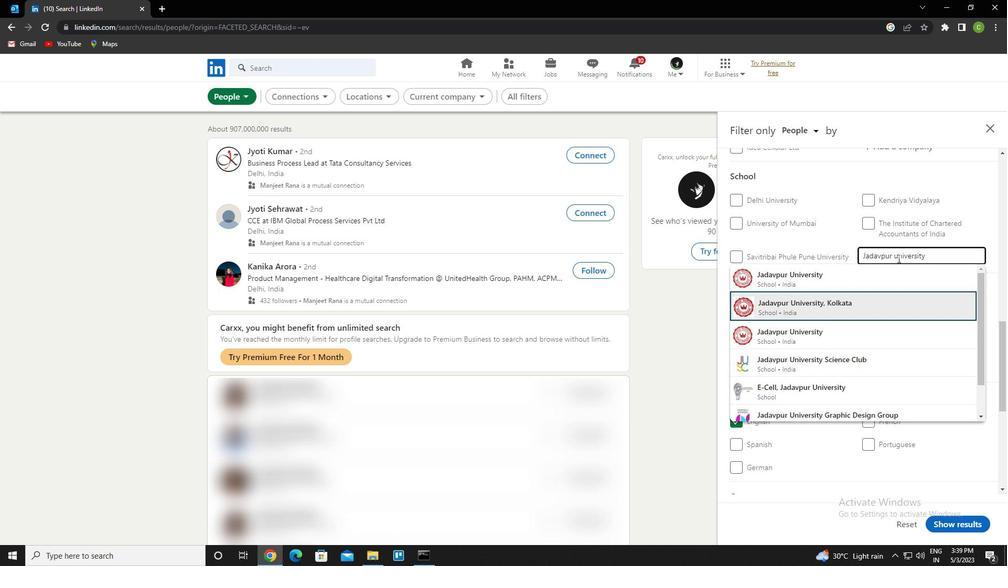 
Action: Mouse scrolled (898, 258) with delta (0, 0)
Screenshot: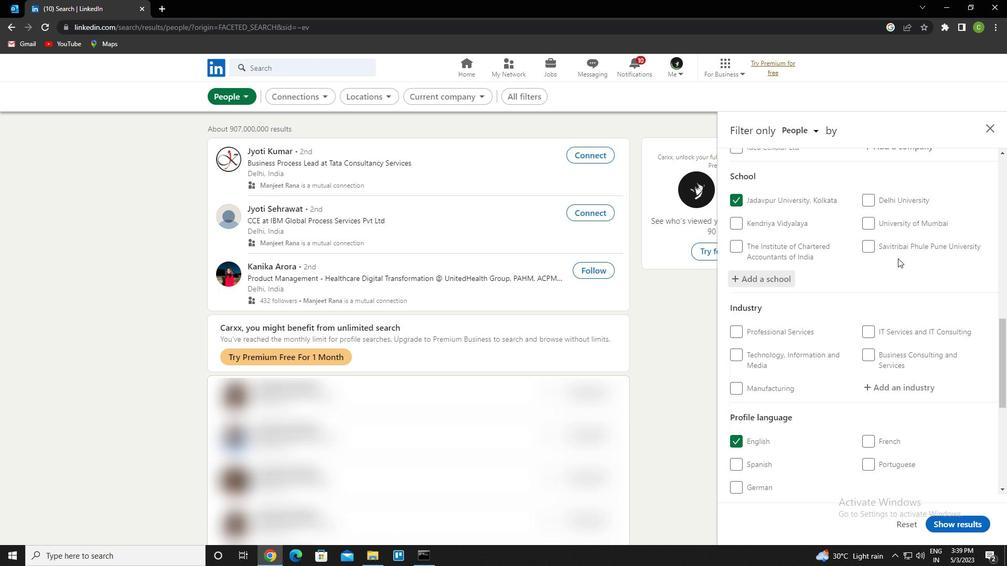 
Action: Mouse scrolled (898, 258) with delta (0, 0)
Screenshot: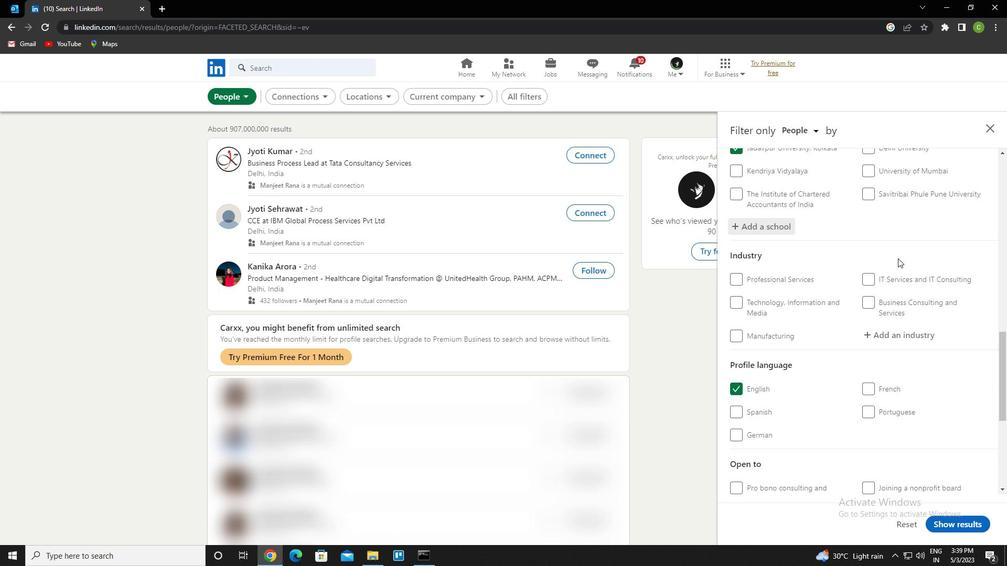 
Action: Mouse moved to (905, 280)
Screenshot: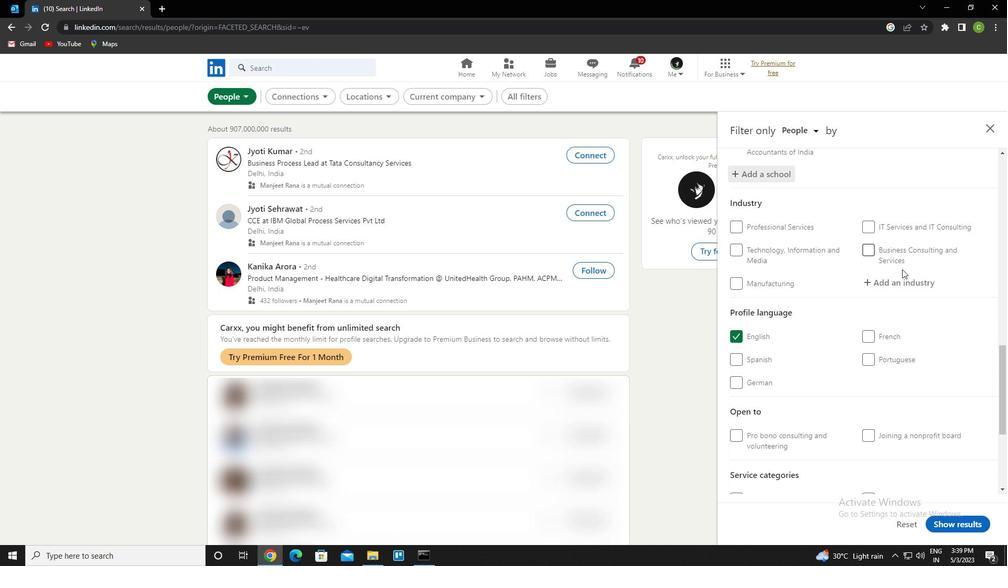 
Action: Mouse pressed left at (905, 280)
Screenshot: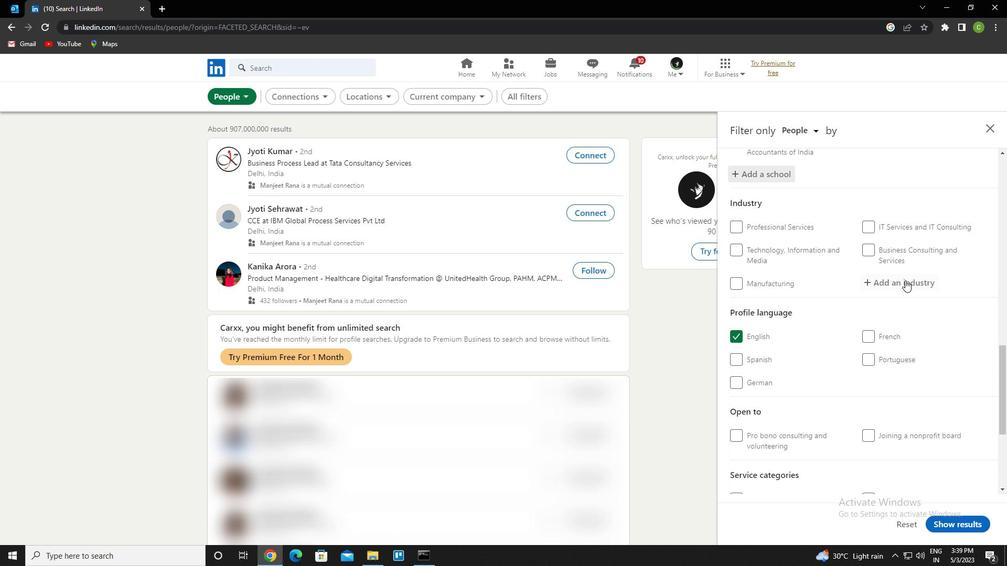
Action: Key pressed <Key.caps_lock>a<Key.caps_lock>ccomodayion<Key.space><Key.backspace><Key.backspace><Key.backspace><Key.backspace><Key.backspace>tion
Screenshot: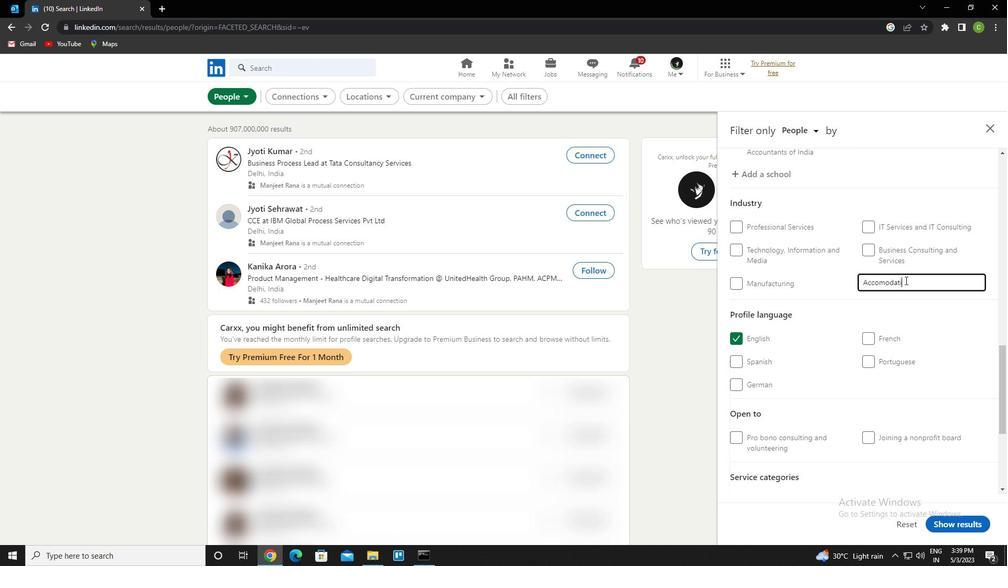 
Action: Mouse moved to (887, 281)
Screenshot: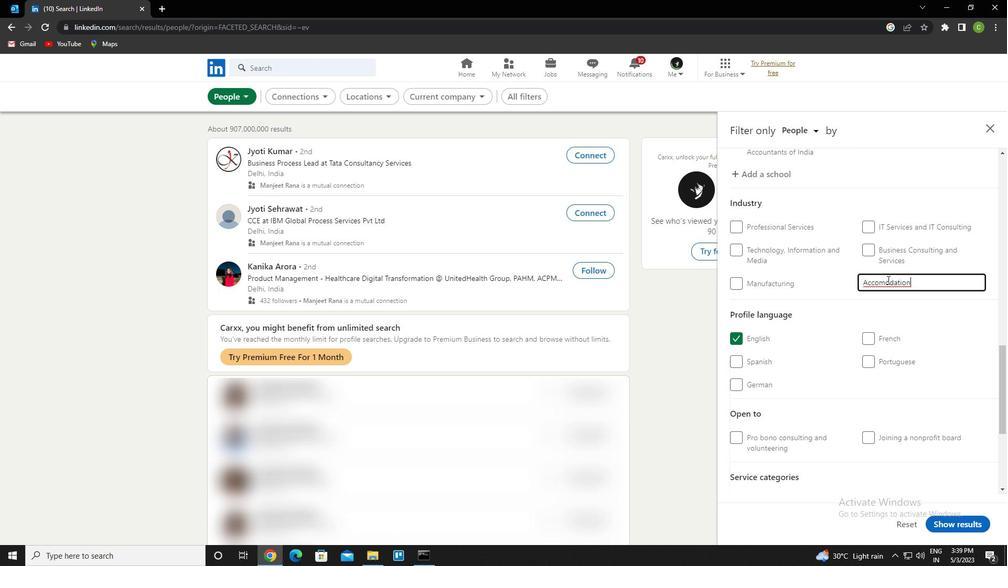 
Action: Mouse pressed left at (887, 281)
Screenshot: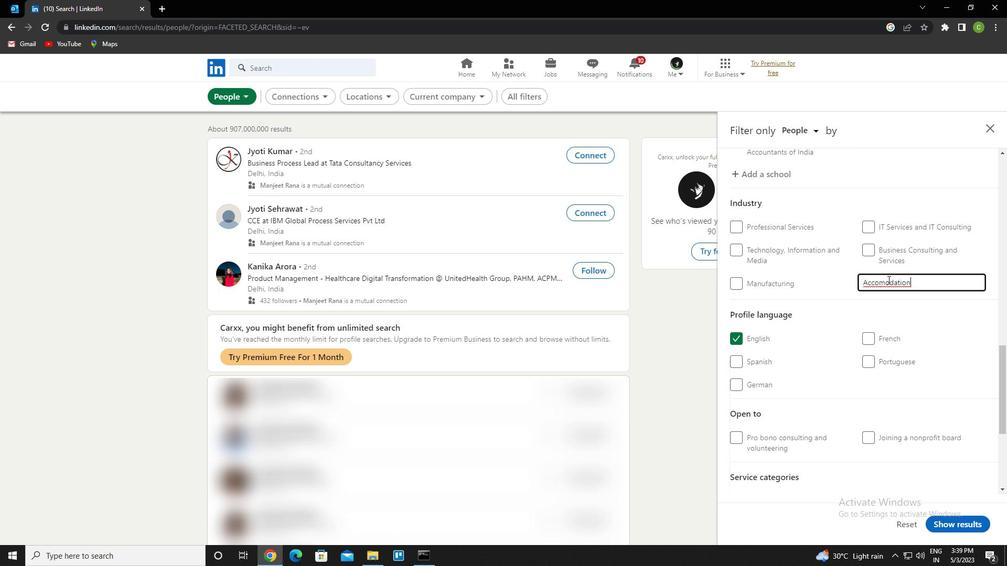 
Action: Mouse moved to (887, 287)
Screenshot: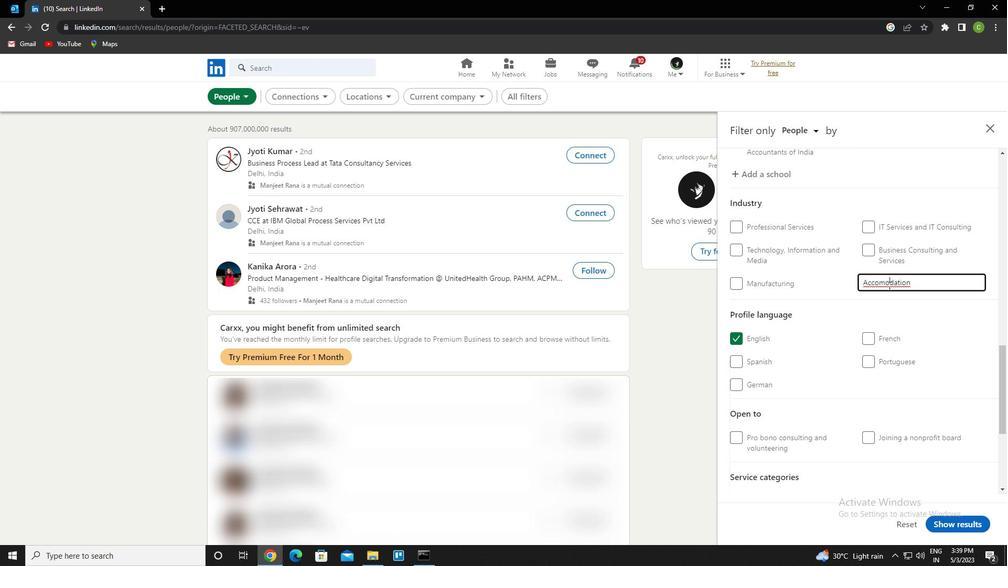 
Action: Key pressed <Key.left>m
Screenshot: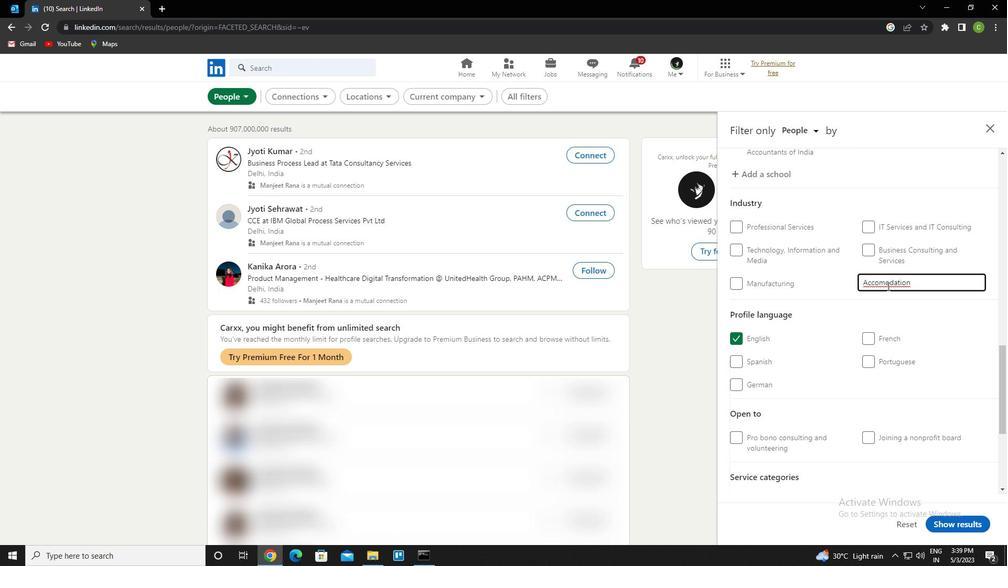 
Action: Mouse moved to (915, 293)
Screenshot: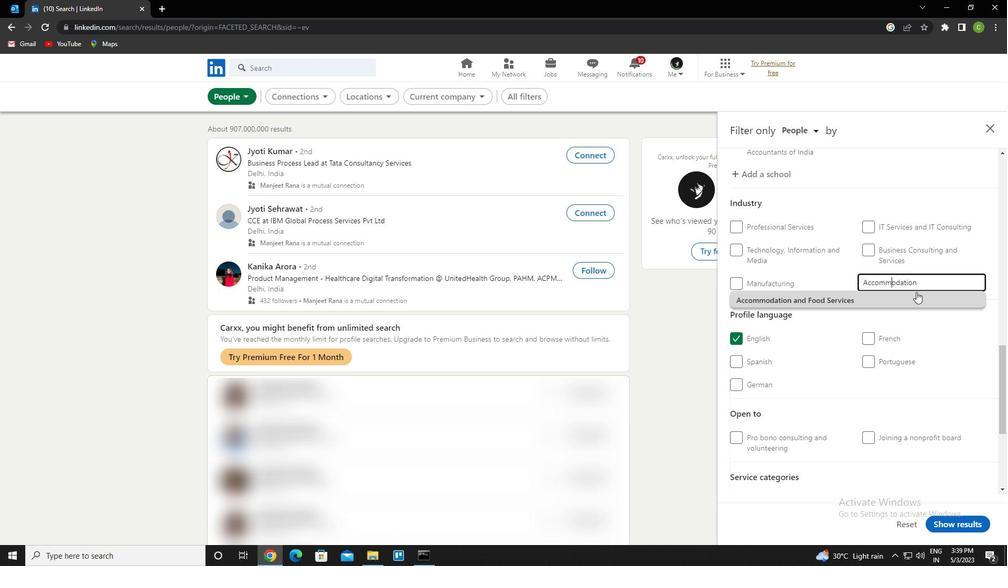 
Action: Mouse pressed left at (915, 293)
Screenshot: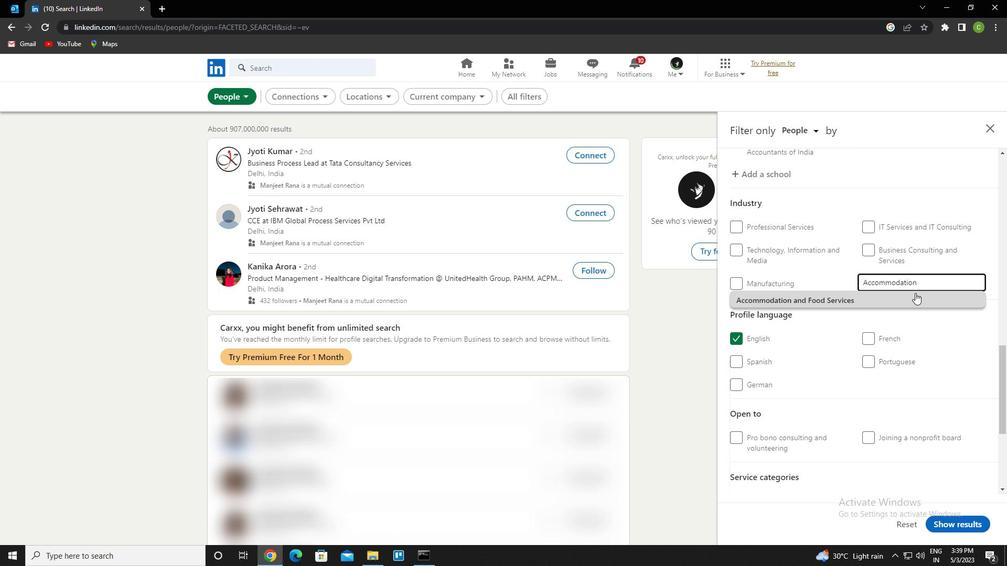 
Action: Mouse moved to (830, 295)
Screenshot: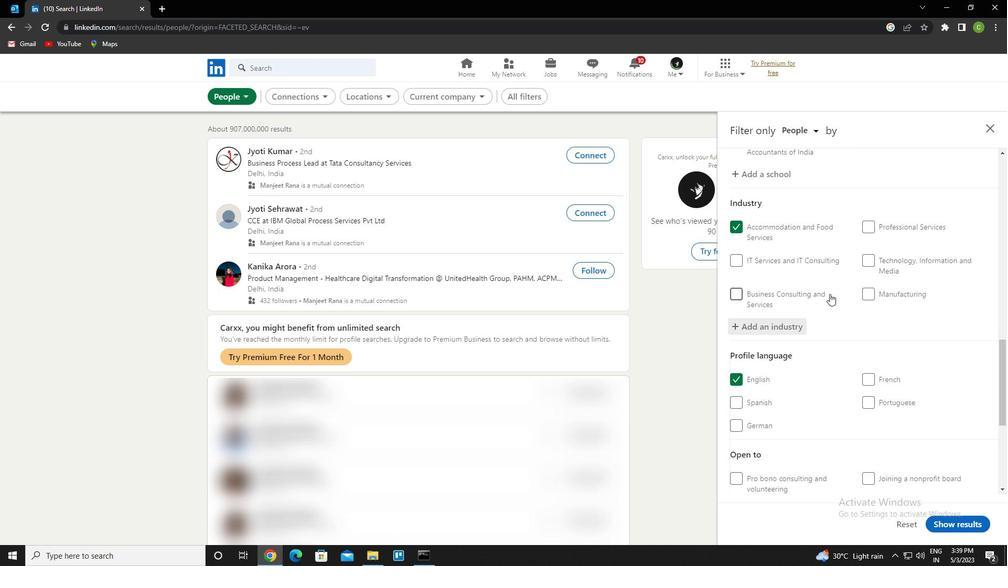 
Action: Mouse scrolled (830, 294) with delta (0, 0)
Screenshot: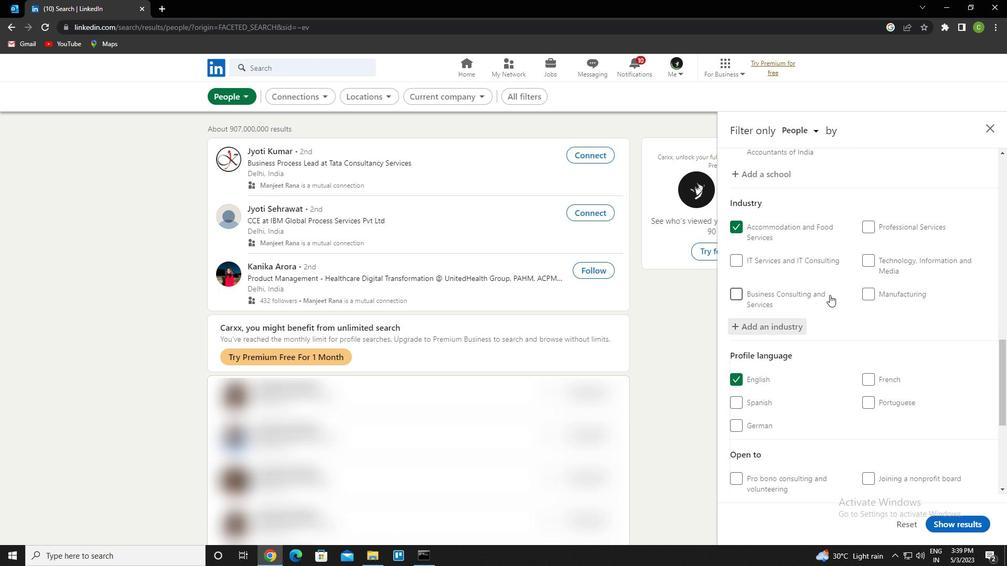 
Action: Mouse scrolled (830, 294) with delta (0, 0)
Screenshot: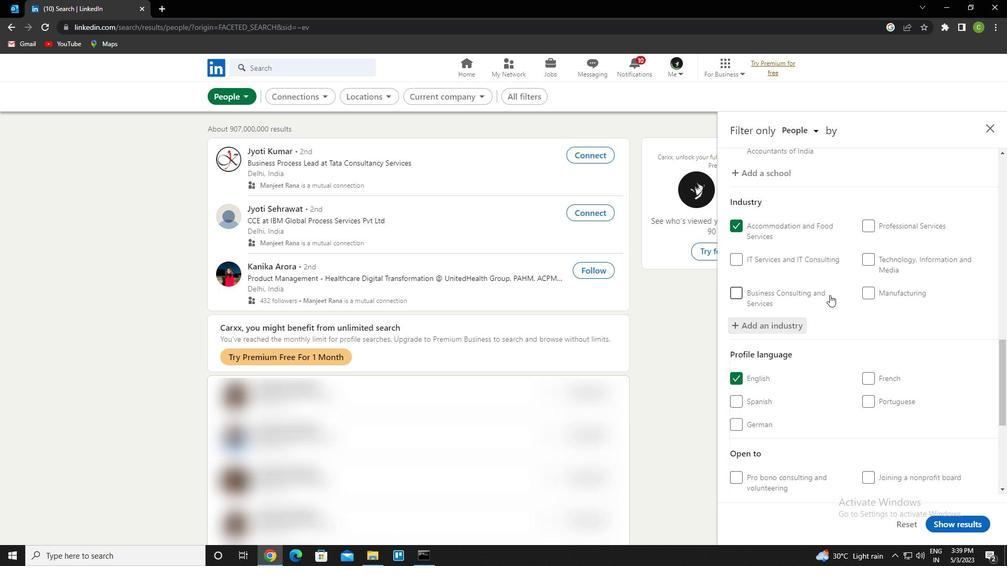 
Action: Mouse scrolled (830, 294) with delta (0, 0)
Screenshot: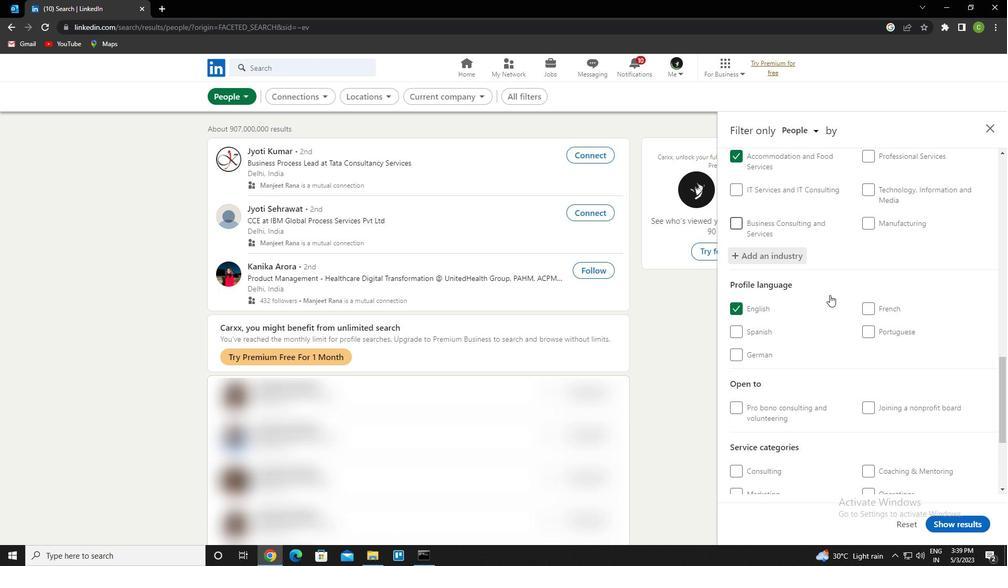 
Action: Mouse scrolled (830, 294) with delta (0, 0)
Screenshot: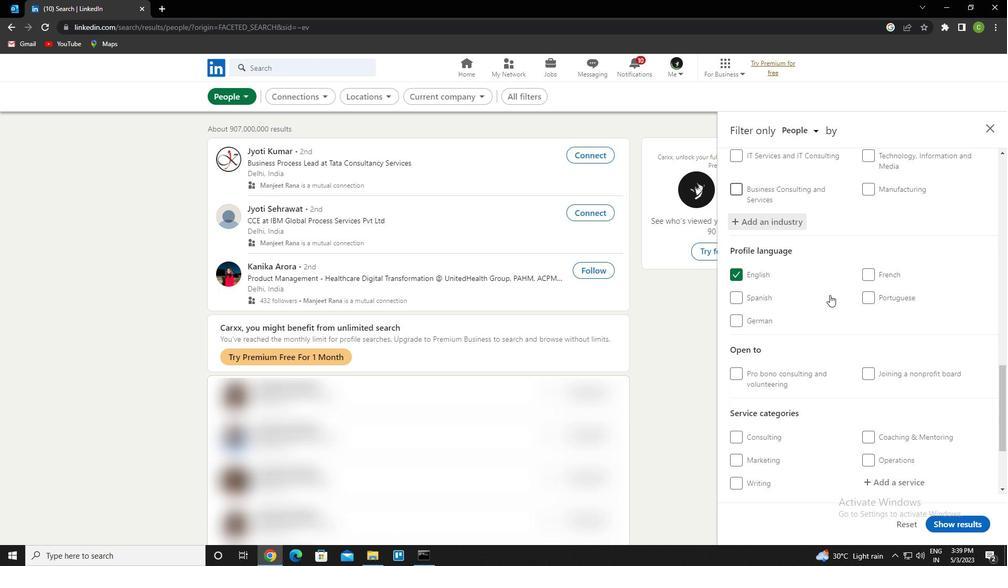 
Action: Mouse scrolled (830, 294) with delta (0, 0)
Screenshot: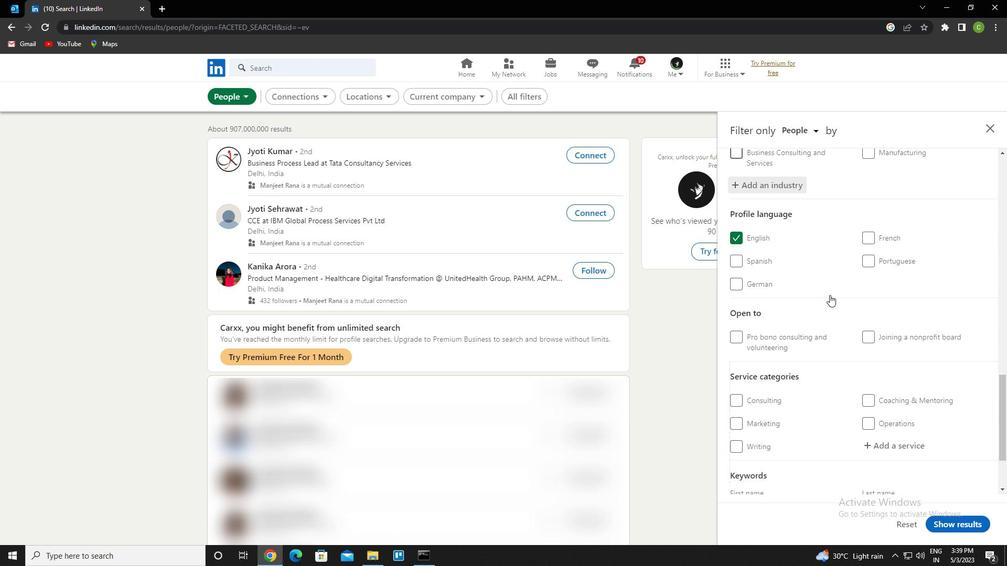 
Action: Mouse scrolled (830, 294) with delta (0, 0)
Screenshot: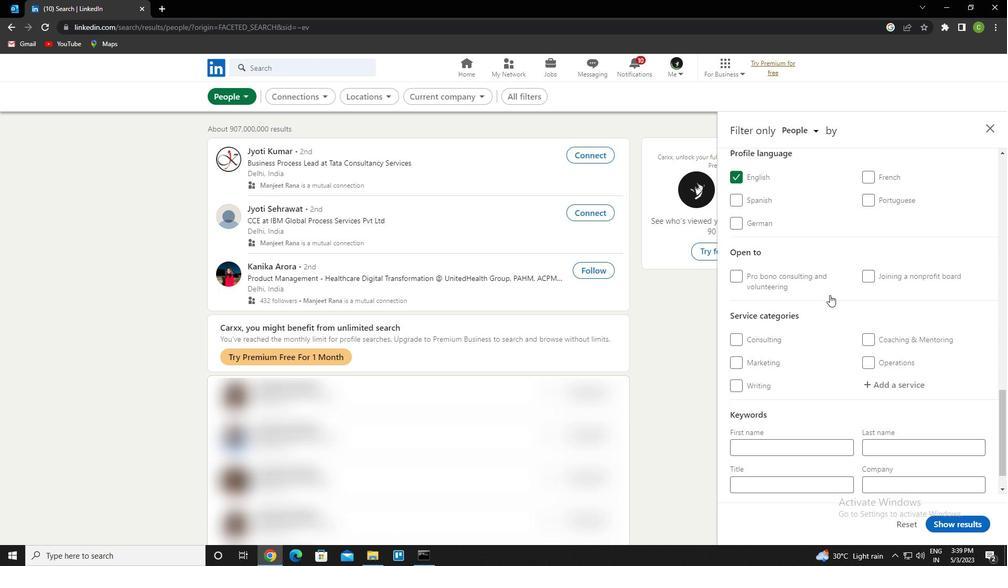 
Action: Mouse scrolled (830, 294) with delta (0, 0)
Screenshot: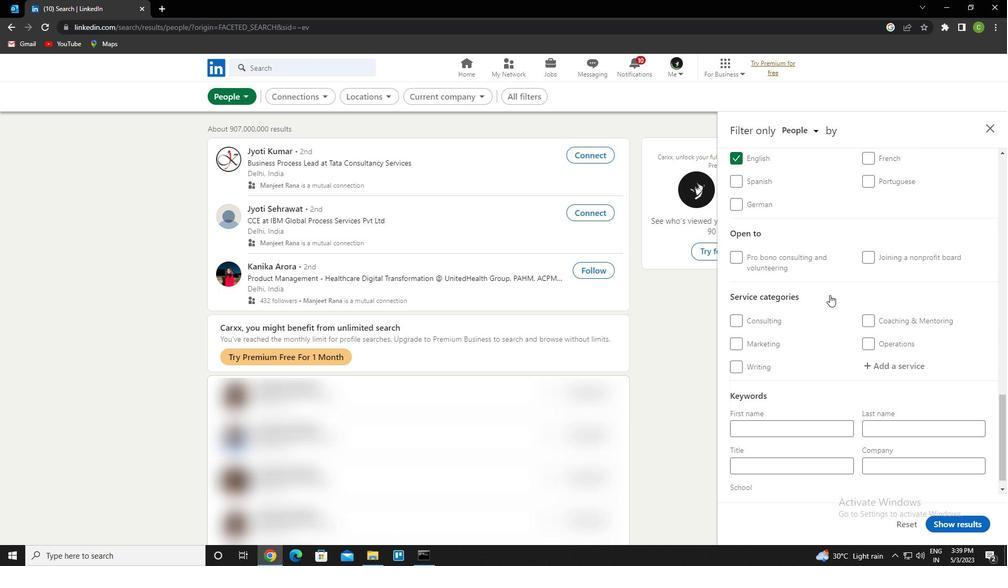 
Action: Mouse moved to (882, 347)
Screenshot: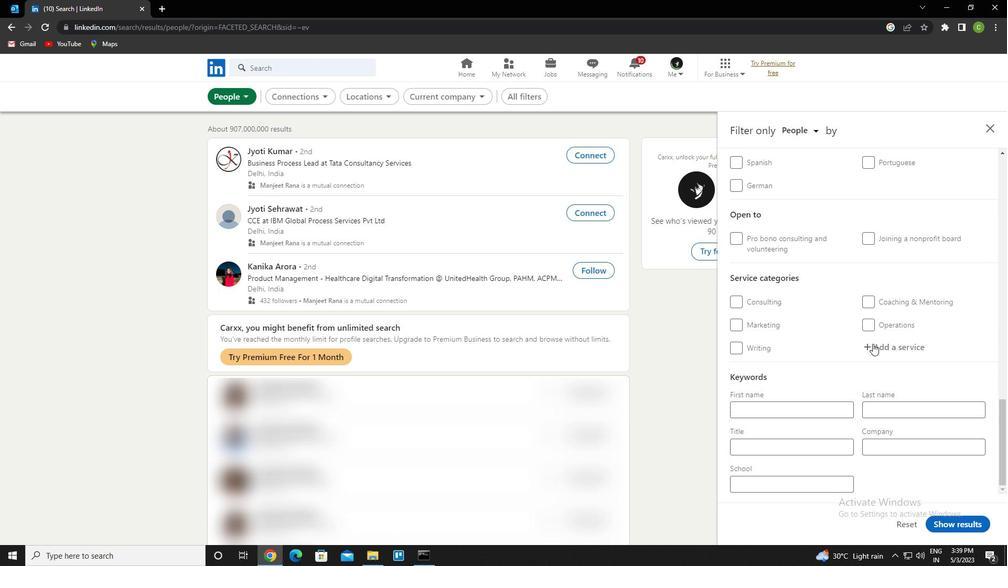 
Action: Mouse pressed left at (882, 347)
Screenshot: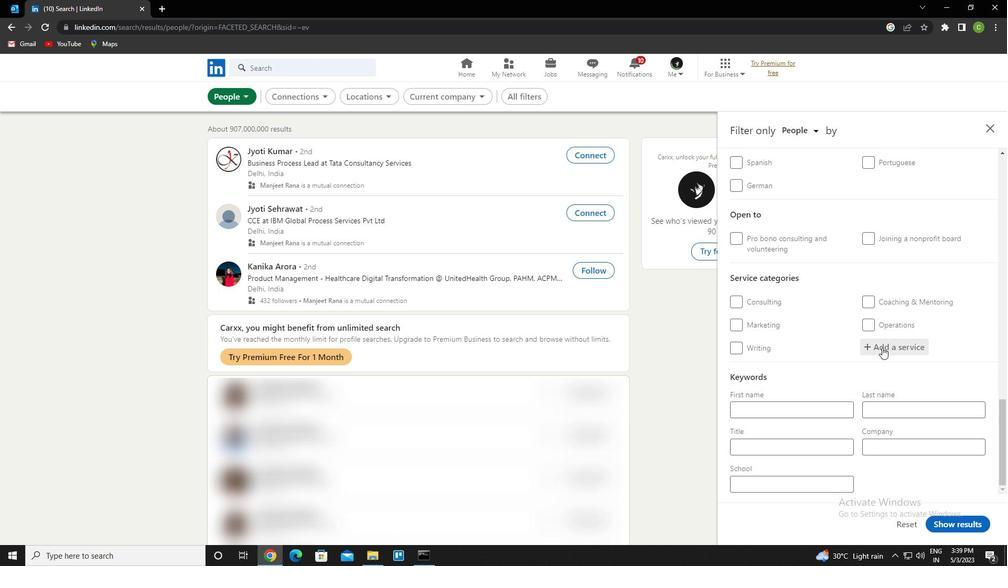 
Action: Key pressed <Key.caps_lock>a<Key.caps_lock>nimation<Key.space><Key.caps_lock>a<Key.caps_lock>rchitecto<Key.backspace>ure<Key.enter>
Screenshot: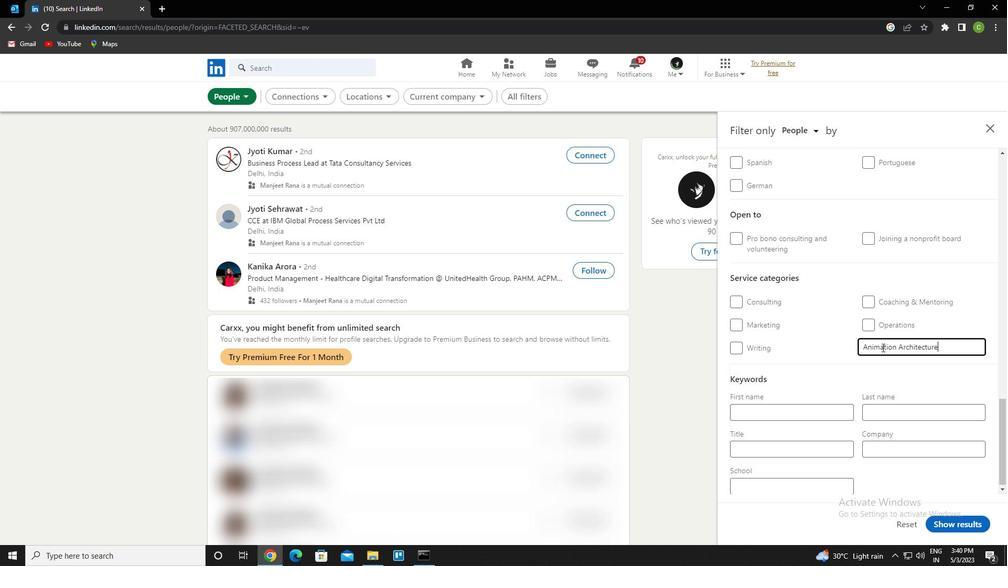 
Action: Mouse scrolled (882, 347) with delta (0, 0)
Screenshot: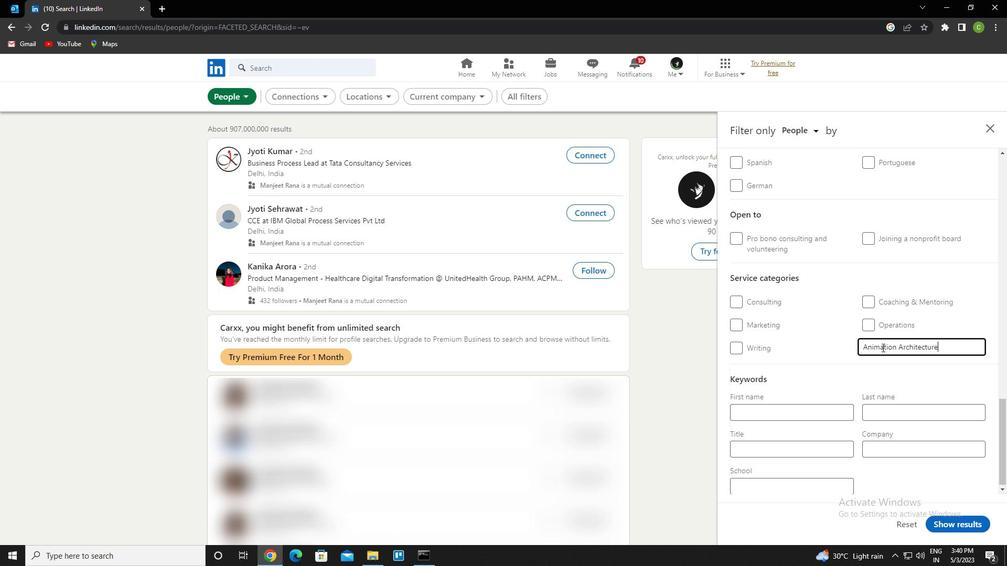 
Action: Mouse scrolled (882, 347) with delta (0, 0)
Screenshot: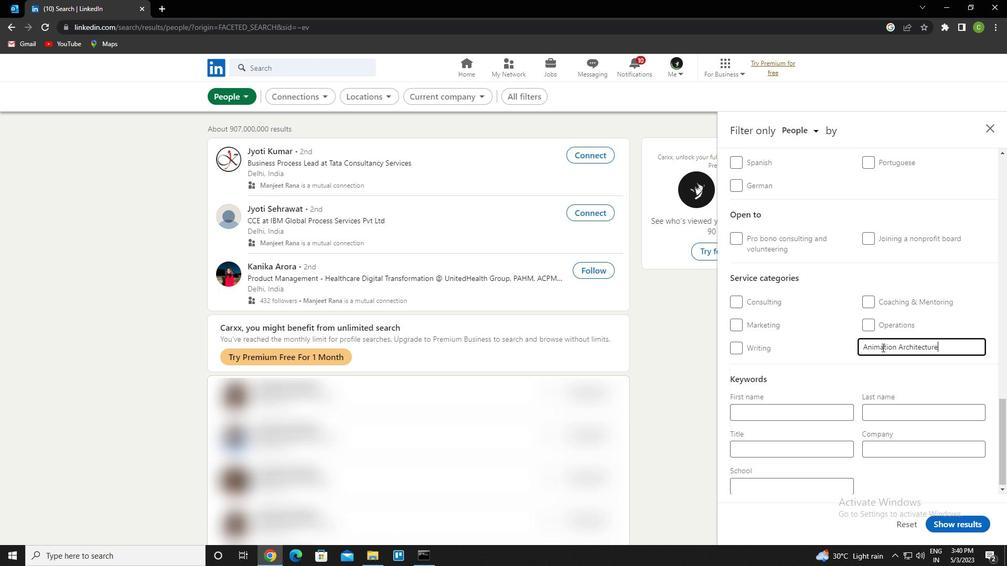 
Action: Mouse scrolled (882, 347) with delta (0, 0)
Screenshot: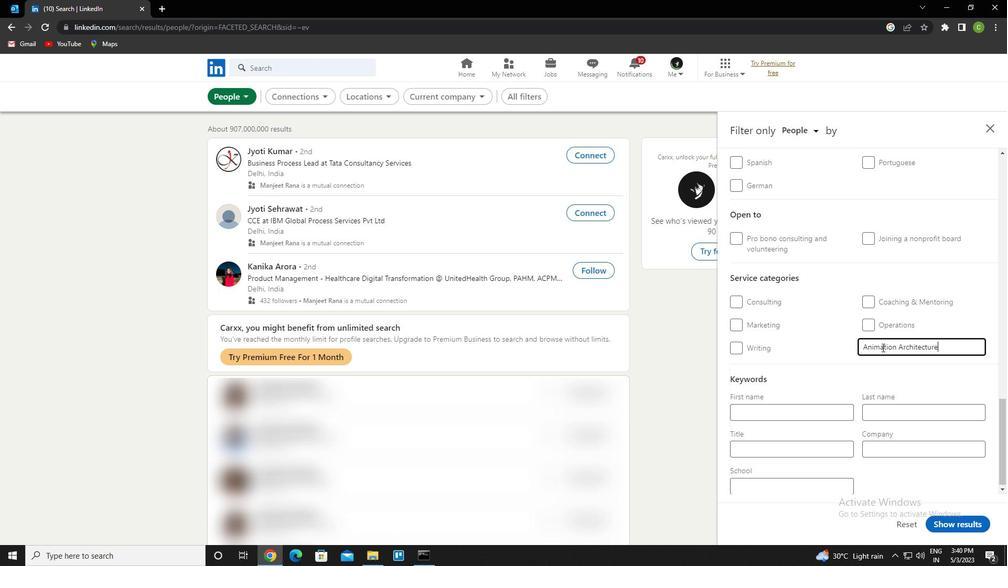 
Action: Mouse scrolled (882, 347) with delta (0, 0)
Screenshot: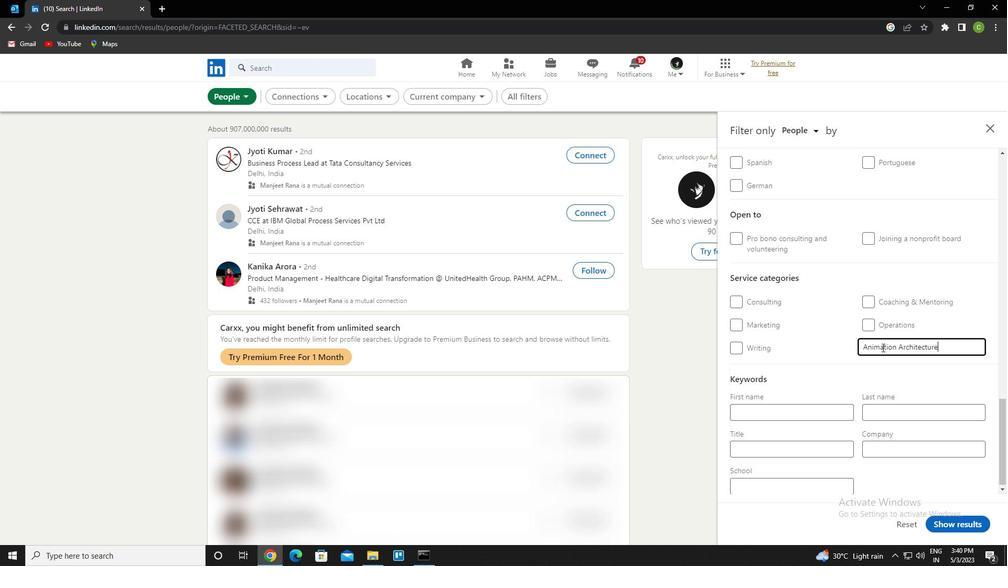 
Action: Mouse moved to (793, 443)
Screenshot: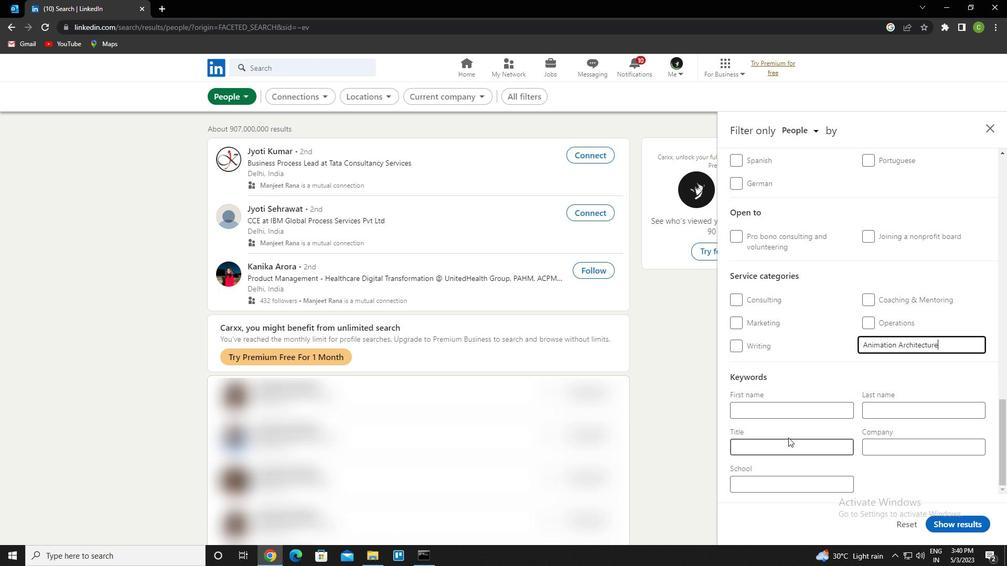 
Action: Mouse pressed left at (793, 443)
Screenshot: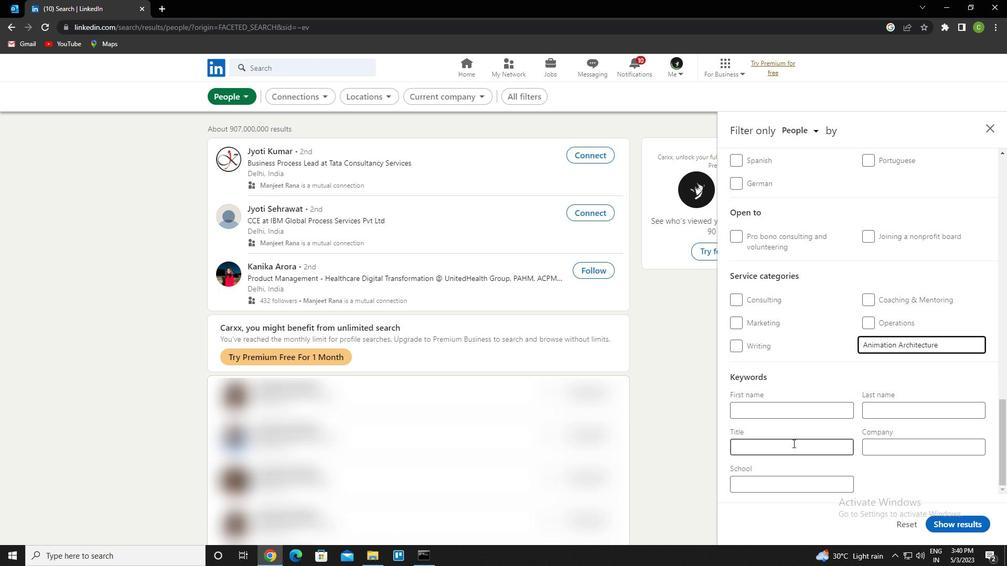 
Action: Key pressed <Key.caps_lock>a<Key.caps_lock>ccounts<Key.space><Key.caps_lock>p<Key.caps_lock>ayable/<Key.caps_lock>r<Key.caps_lock>eceivable<Key.space><Key.caps_lock>c<Key.caps_lock>lerk
Screenshot: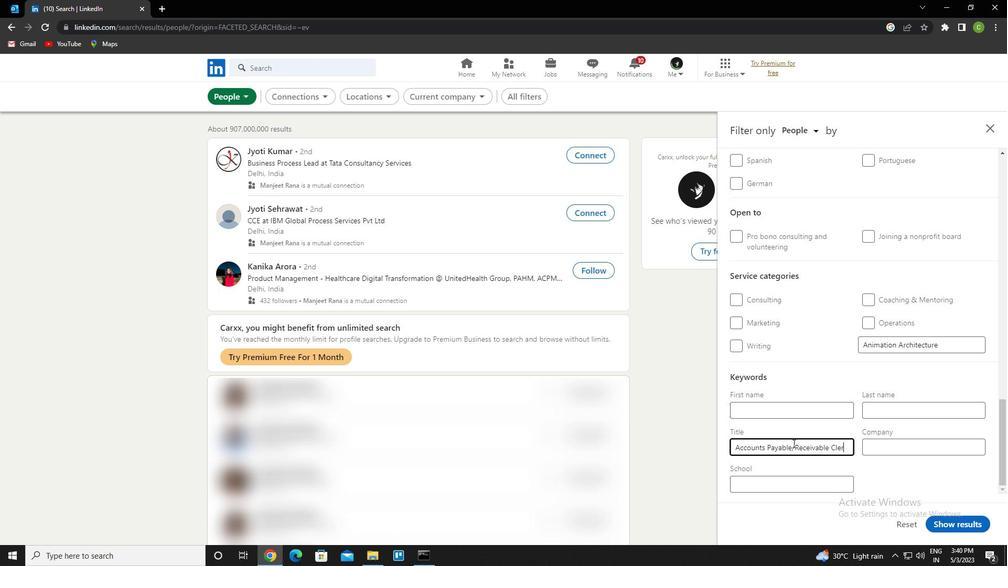 
Action: Mouse moved to (953, 523)
Screenshot: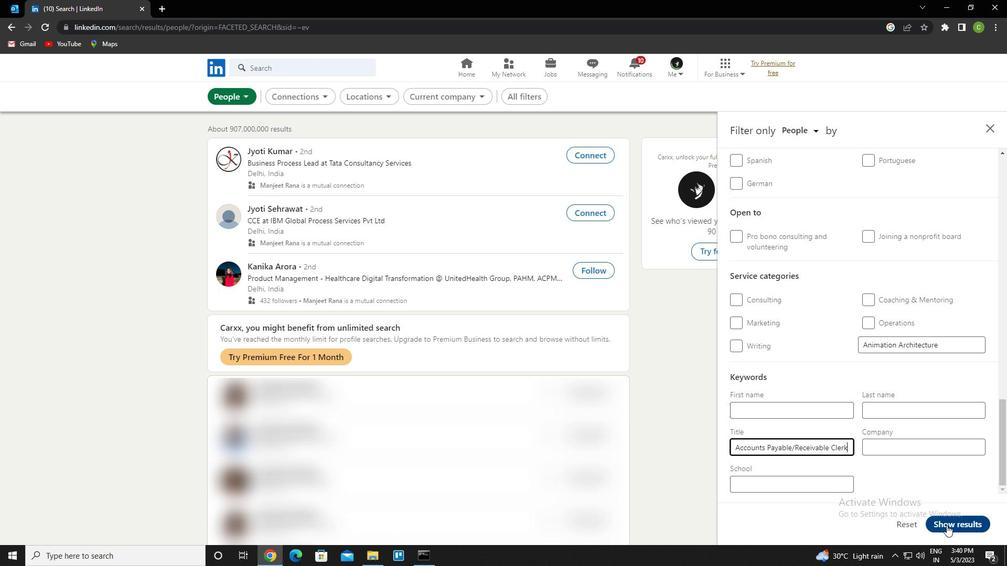 
Action: Mouse pressed left at (953, 523)
Screenshot: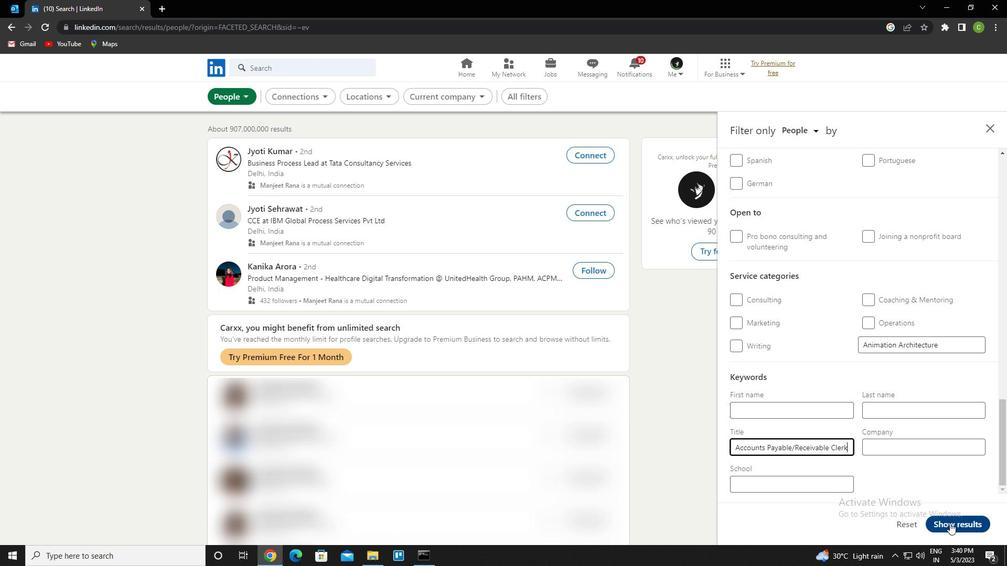 
Action: Mouse moved to (480, 473)
Screenshot: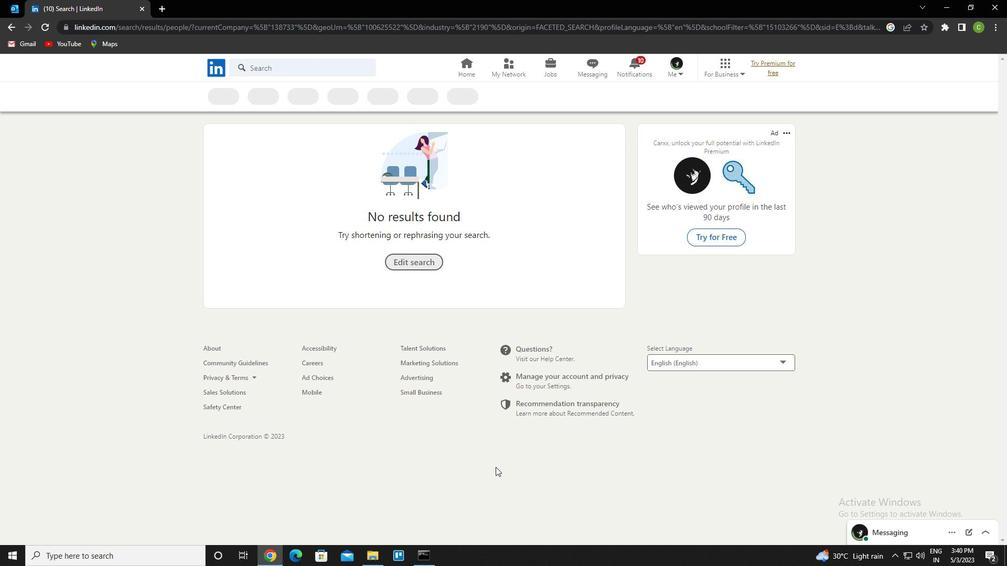 
